 Task: Look for space in Bimbo, Central African Republic from 6th June, 2023 to 8th June, 2023 for 2 adults in price range Rs.7000 to Rs.12000. Place can be private room with 1  bedroom having 2 beds and 1 bathroom. Property type can be house, flat, guest house. Amenities needed are: wifi. Booking option can be shelf check-in. Required host language is English.
Action: Mouse moved to (423, 80)
Screenshot: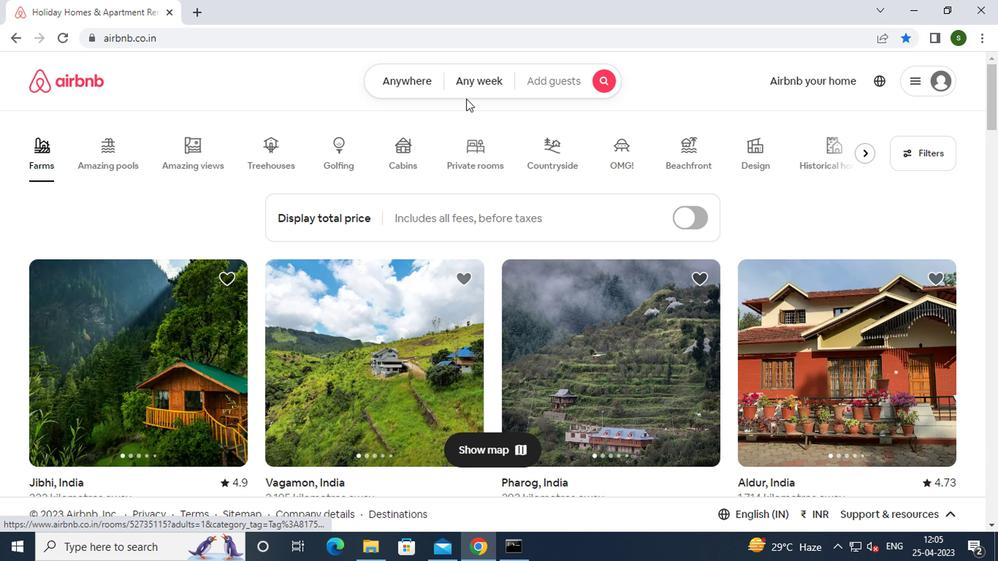 
Action: Mouse pressed left at (423, 80)
Screenshot: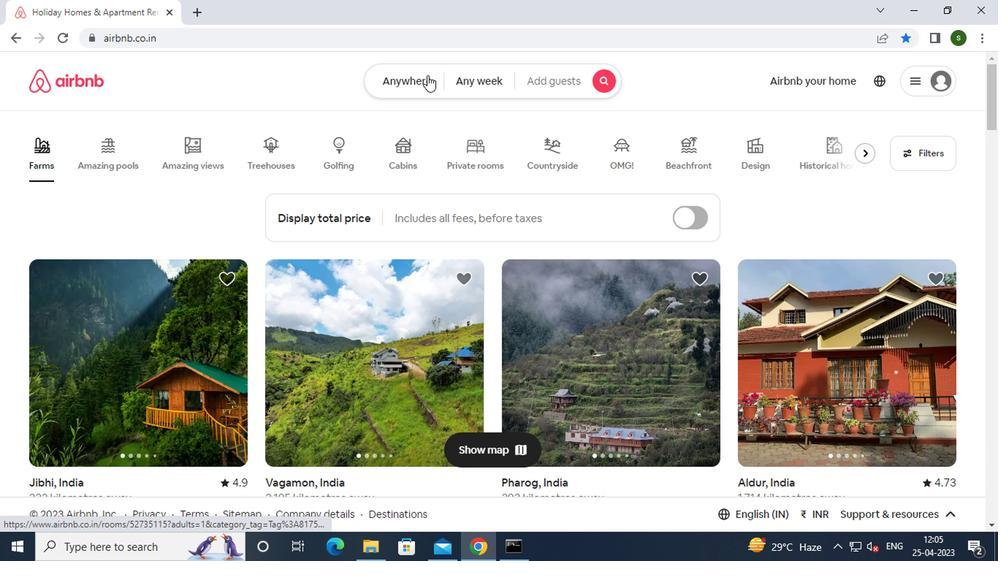 
Action: Mouse moved to (258, 137)
Screenshot: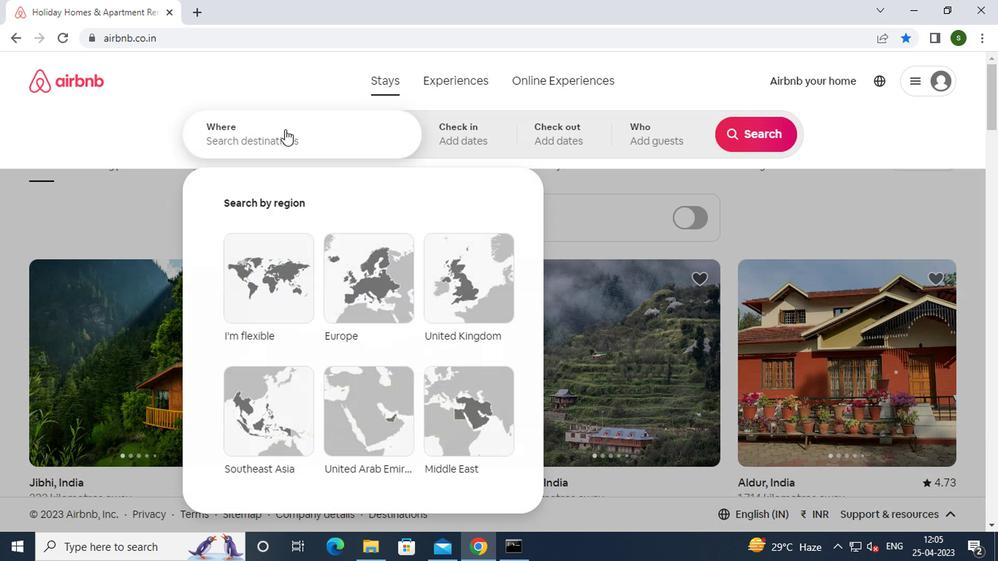 
Action: Mouse pressed left at (258, 137)
Screenshot: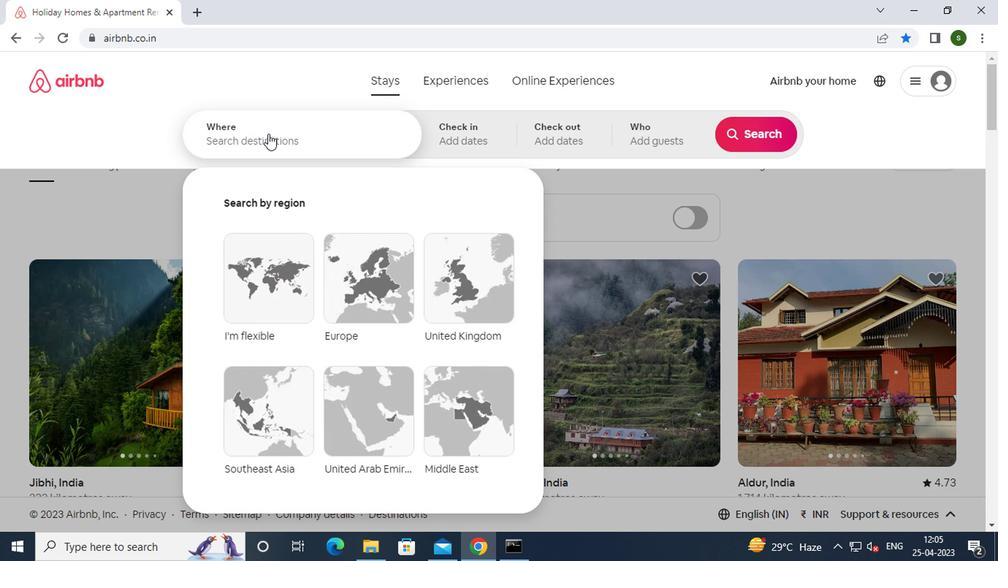 
Action: Mouse moved to (257, 137)
Screenshot: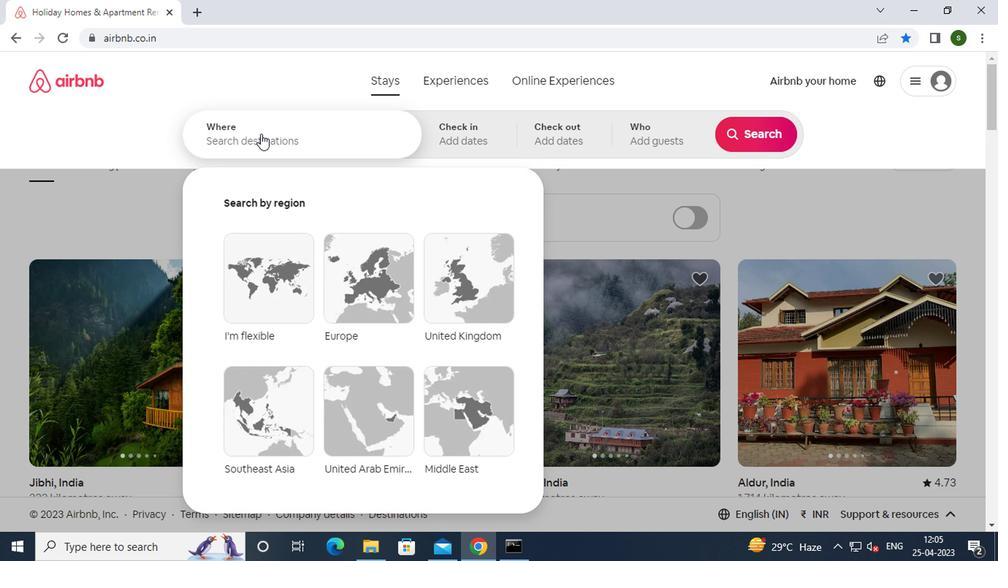 
Action: Key pressed b<Key.caps_lock>imbo,<Key.space><Key.caps_lock>c<Key.caps_lock>entral<Key.space><Key.caps_lock>a<Key.caps_lock>frican<Key.space><Key.caps_lock>
Screenshot: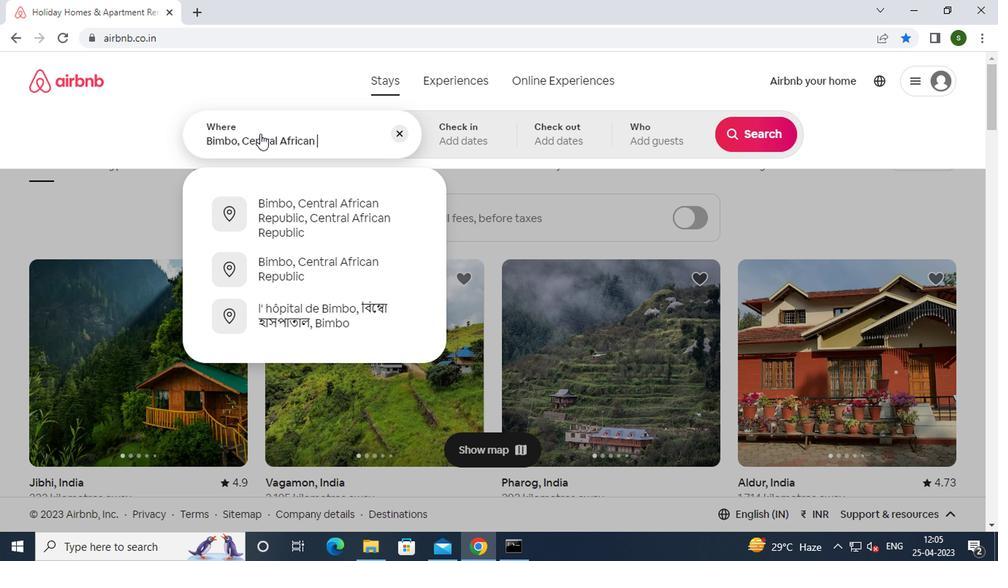 
Action: Mouse moved to (377, 266)
Screenshot: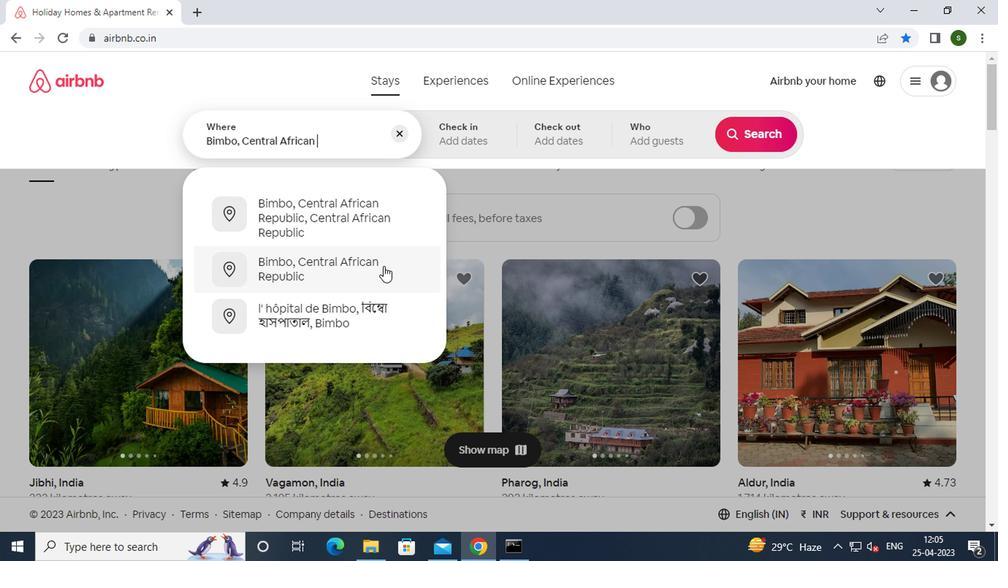 
Action: Mouse pressed left at (377, 266)
Screenshot: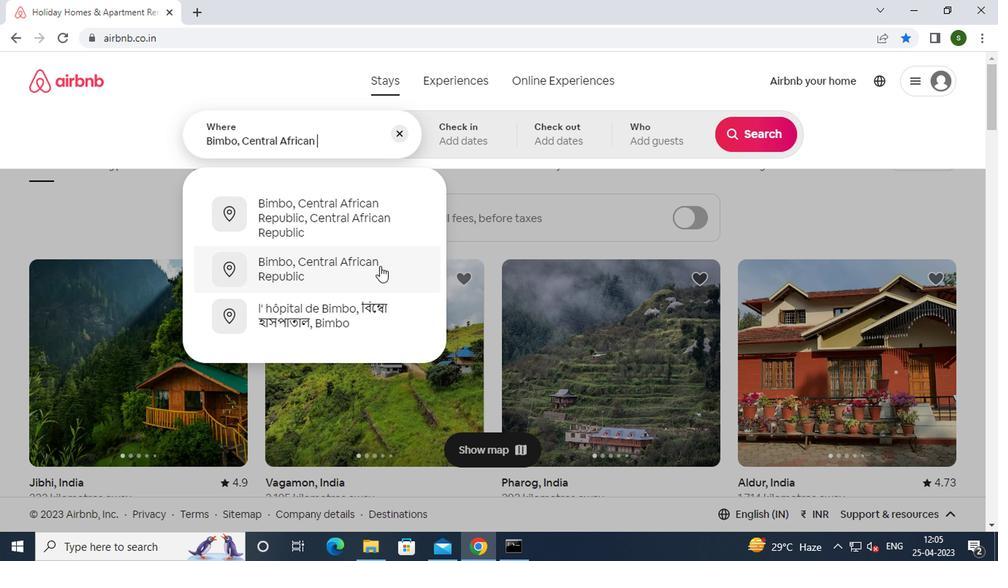 
Action: Mouse moved to (742, 254)
Screenshot: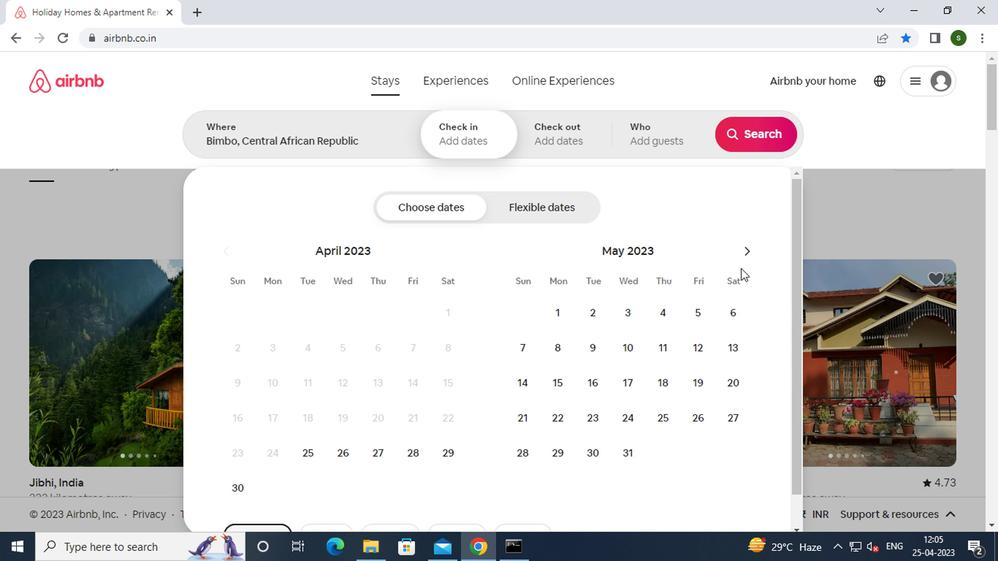 
Action: Mouse pressed left at (742, 254)
Screenshot: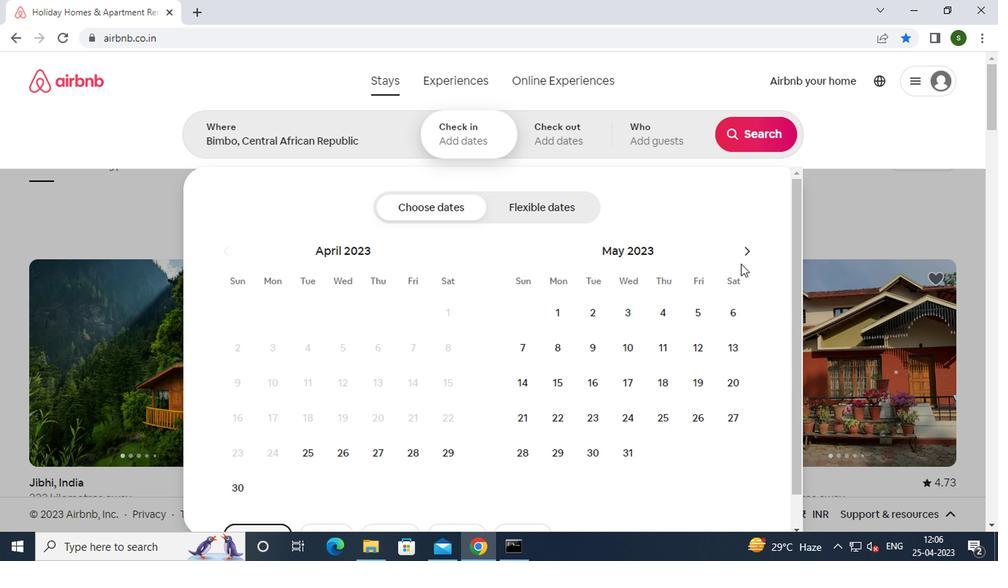 
Action: Mouse moved to (588, 349)
Screenshot: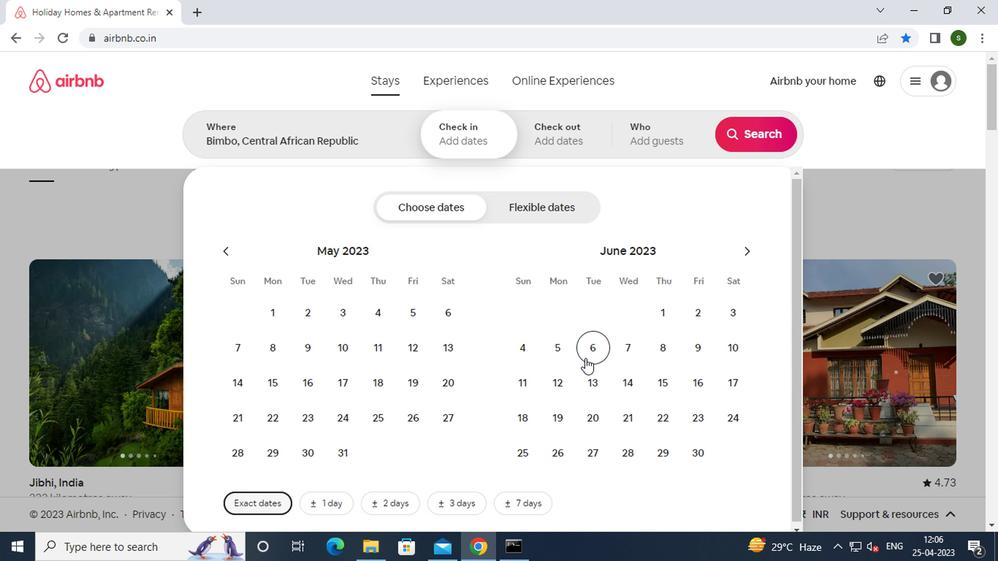 
Action: Mouse pressed left at (588, 349)
Screenshot: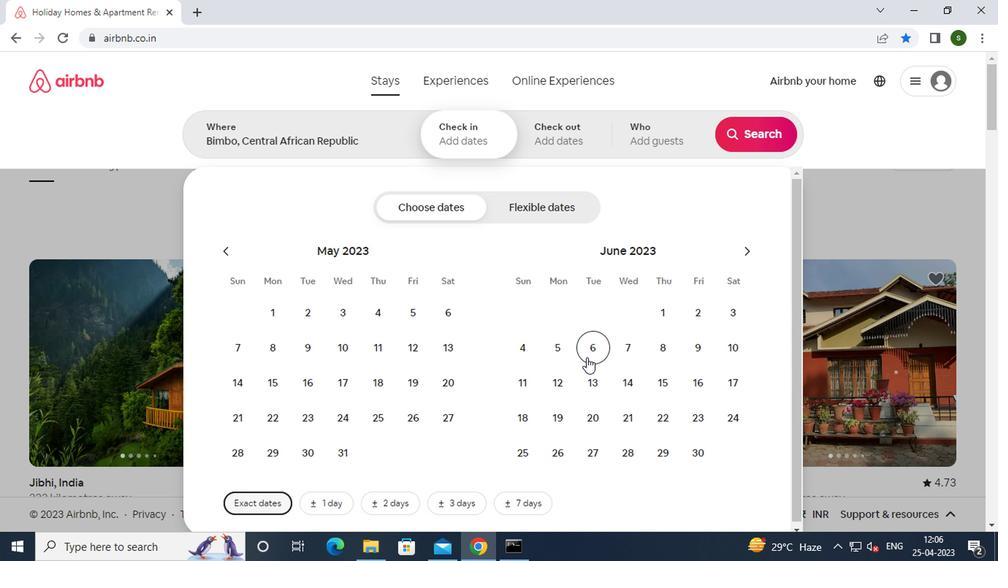 
Action: Mouse moved to (668, 340)
Screenshot: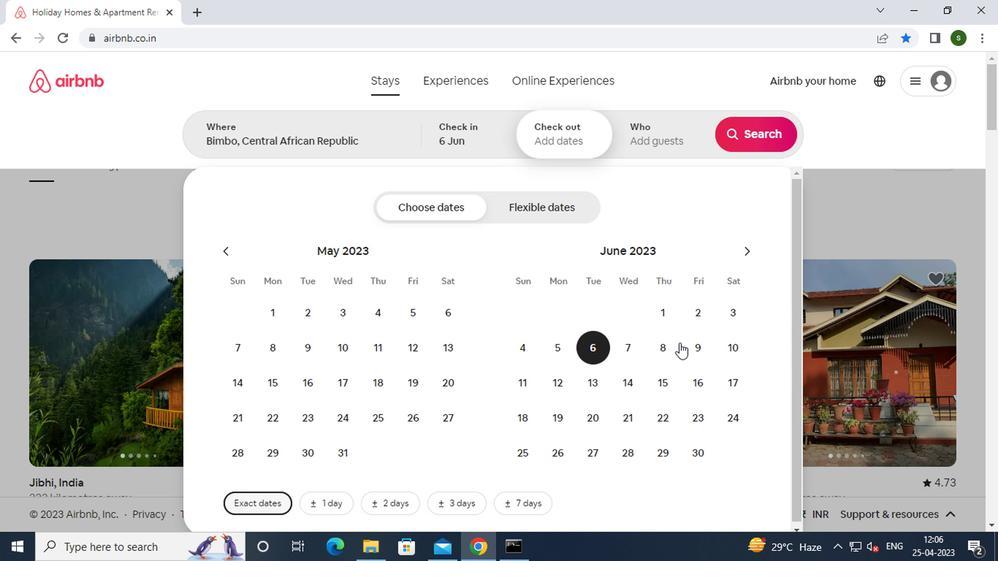 
Action: Mouse pressed left at (668, 340)
Screenshot: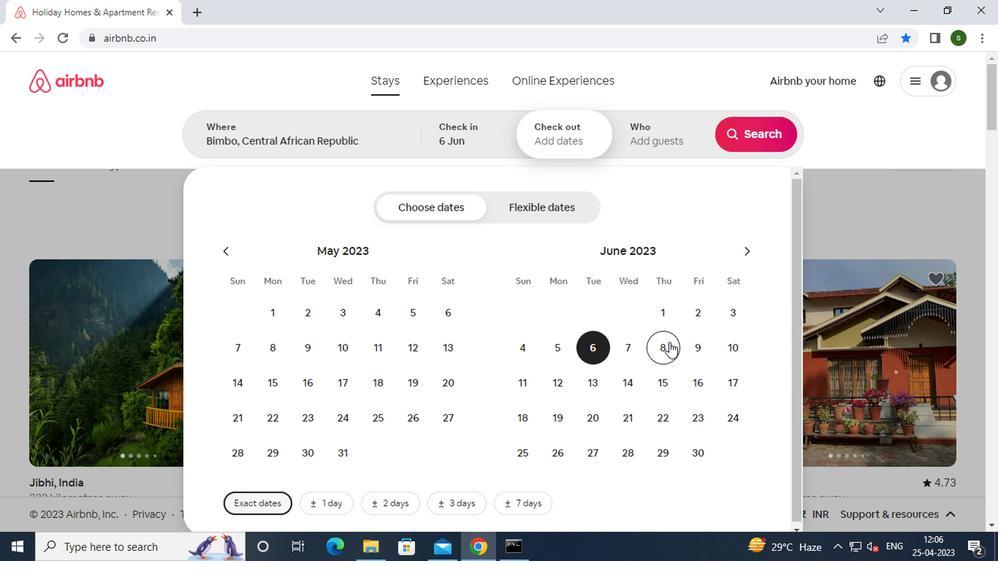 
Action: Mouse moved to (665, 145)
Screenshot: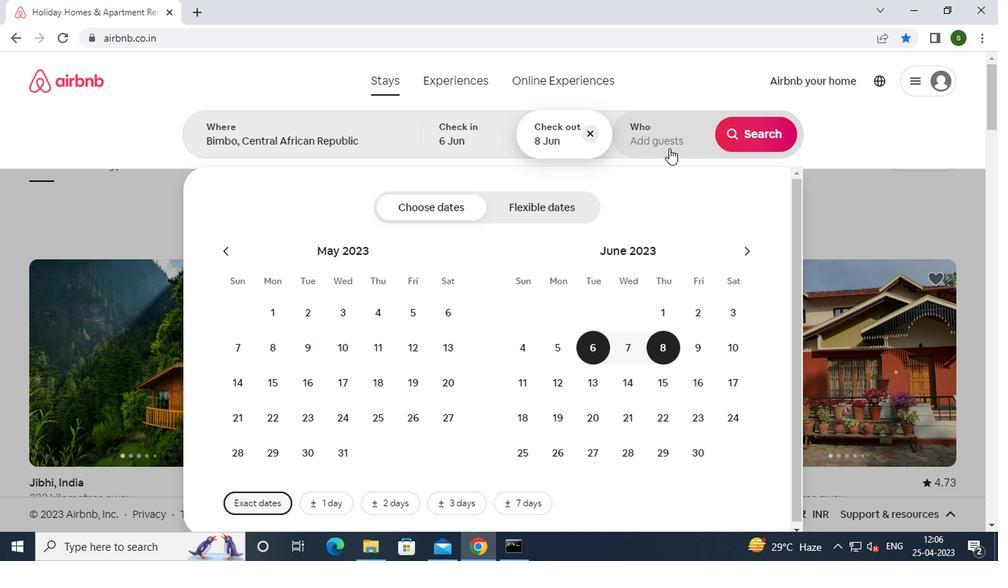 
Action: Mouse pressed left at (665, 145)
Screenshot: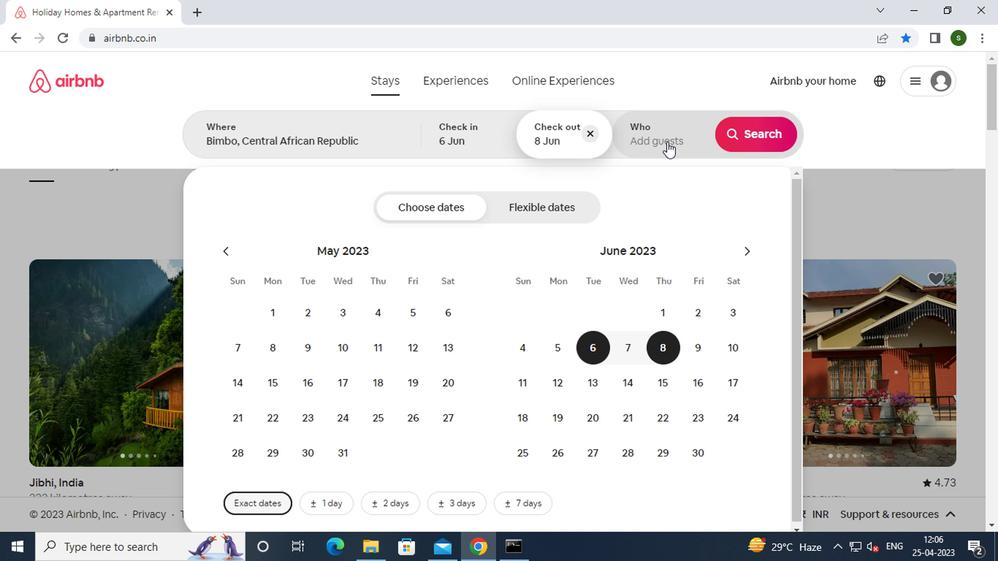 
Action: Mouse moved to (754, 206)
Screenshot: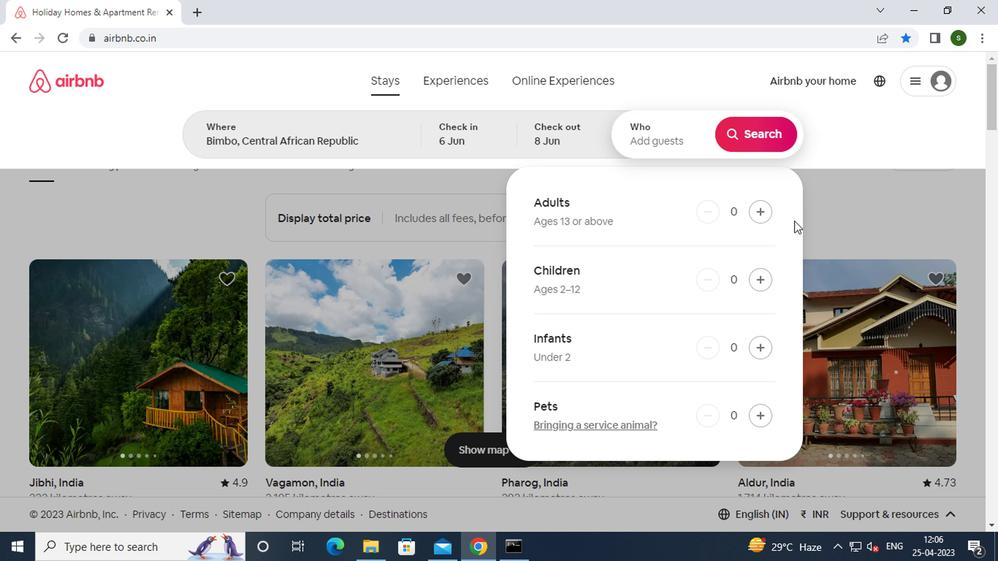 
Action: Mouse pressed left at (754, 206)
Screenshot: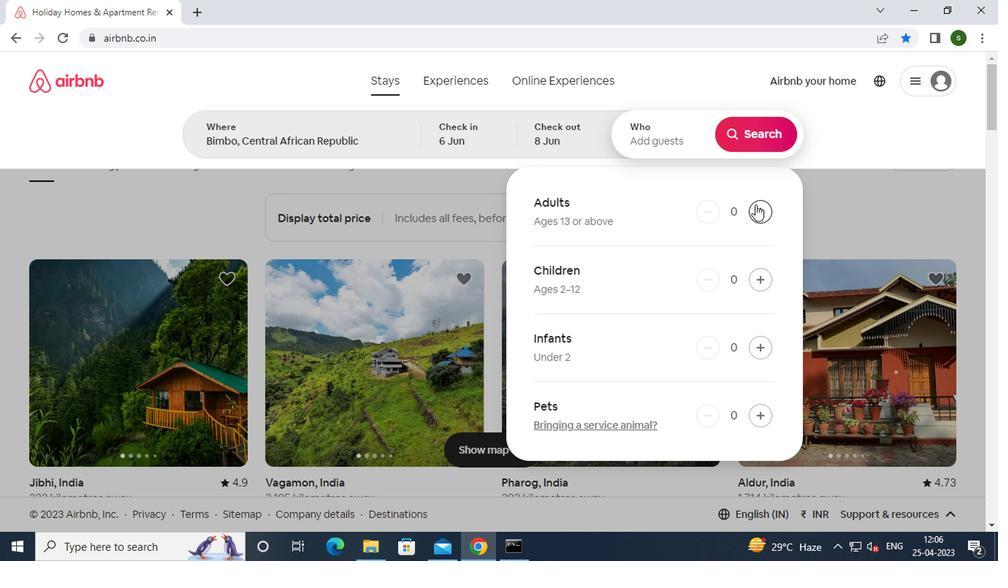 
Action: Mouse pressed left at (754, 206)
Screenshot: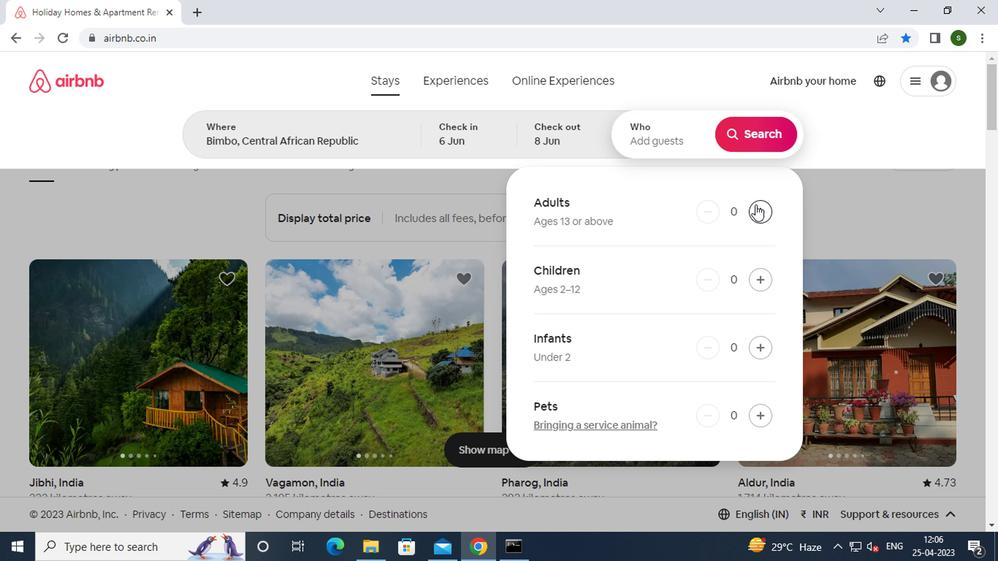 
Action: Mouse moved to (754, 145)
Screenshot: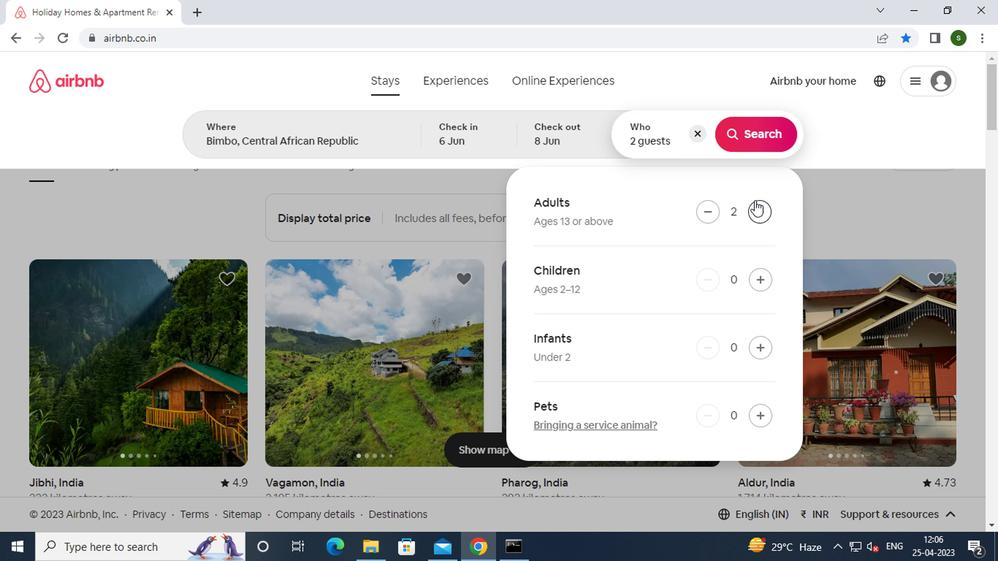
Action: Mouse pressed left at (754, 145)
Screenshot: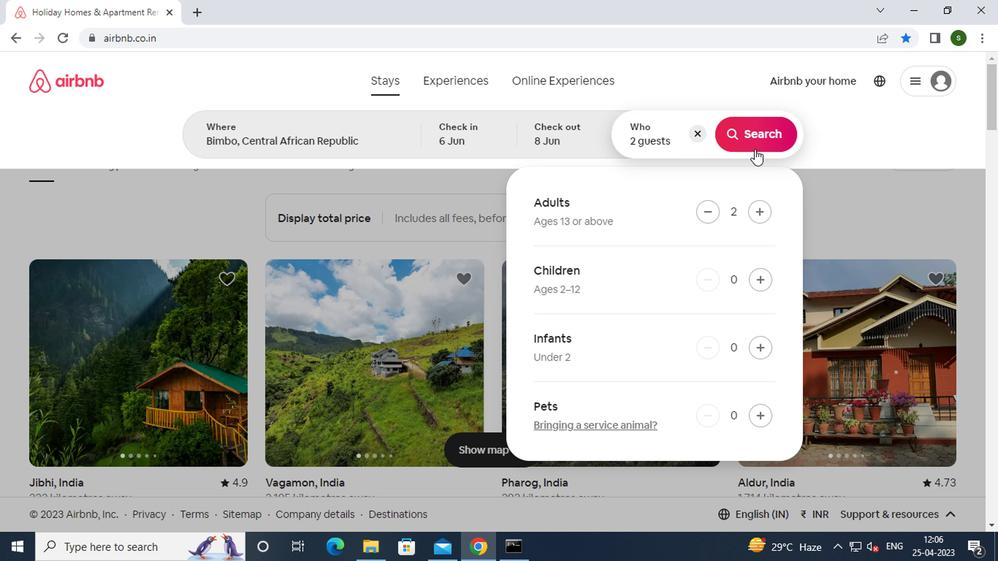 
Action: Mouse moved to (900, 143)
Screenshot: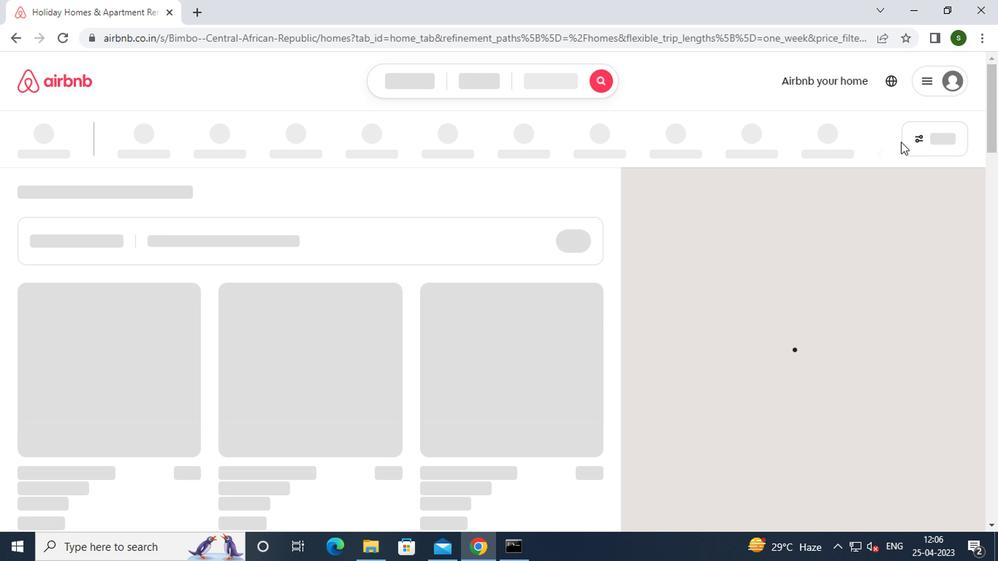 
Action: Mouse pressed left at (900, 143)
Screenshot: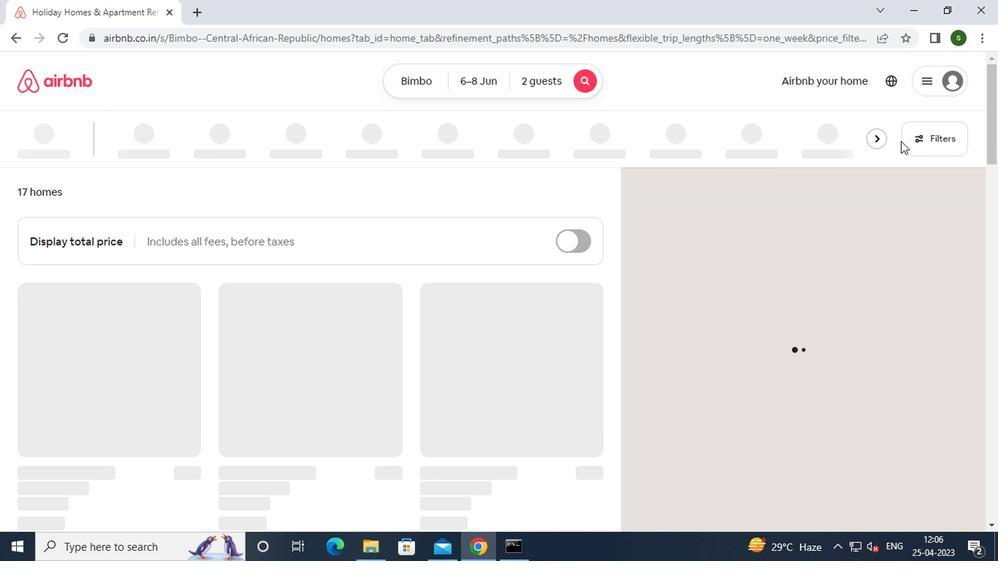 
Action: Mouse moved to (905, 143)
Screenshot: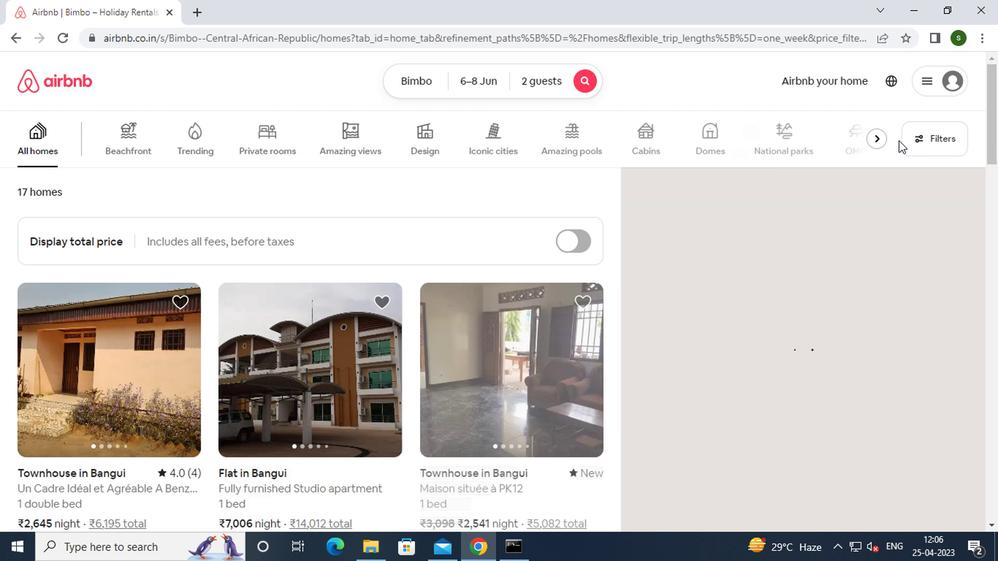 
Action: Mouse pressed left at (905, 143)
Screenshot: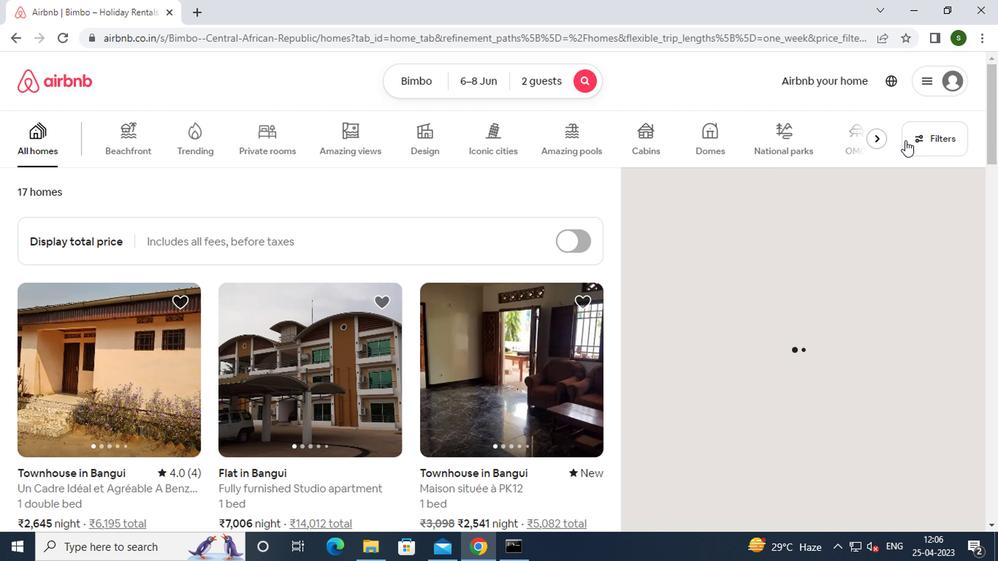 
Action: Mouse moved to (316, 317)
Screenshot: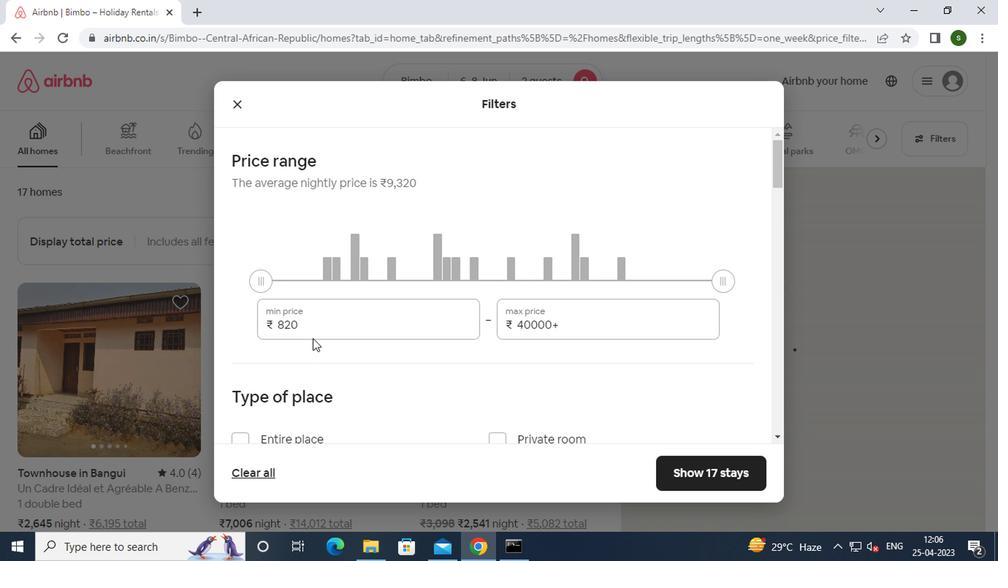 
Action: Mouse pressed left at (316, 317)
Screenshot: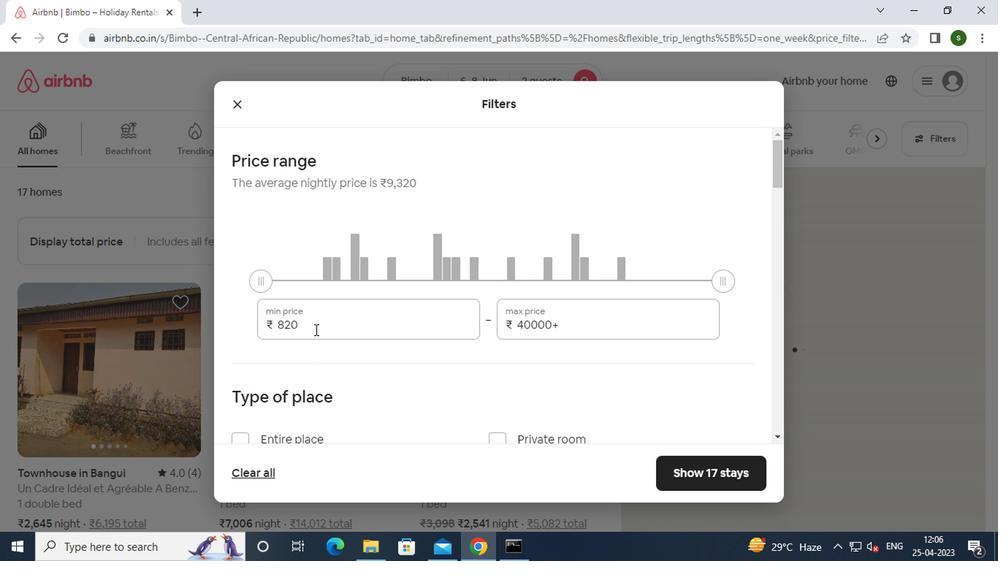 
Action: Key pressed <Key.backspace><Key.backspace><Key.backspace><Key.backspace><Key.backspace>7000
Screenshot: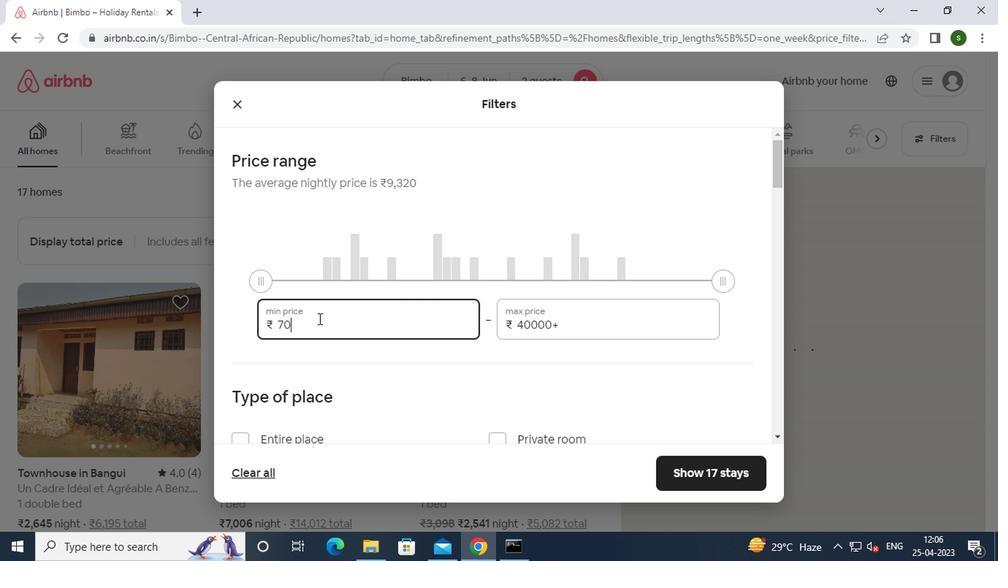 
Action: Mouse moved to (566, 320)
Screenshot: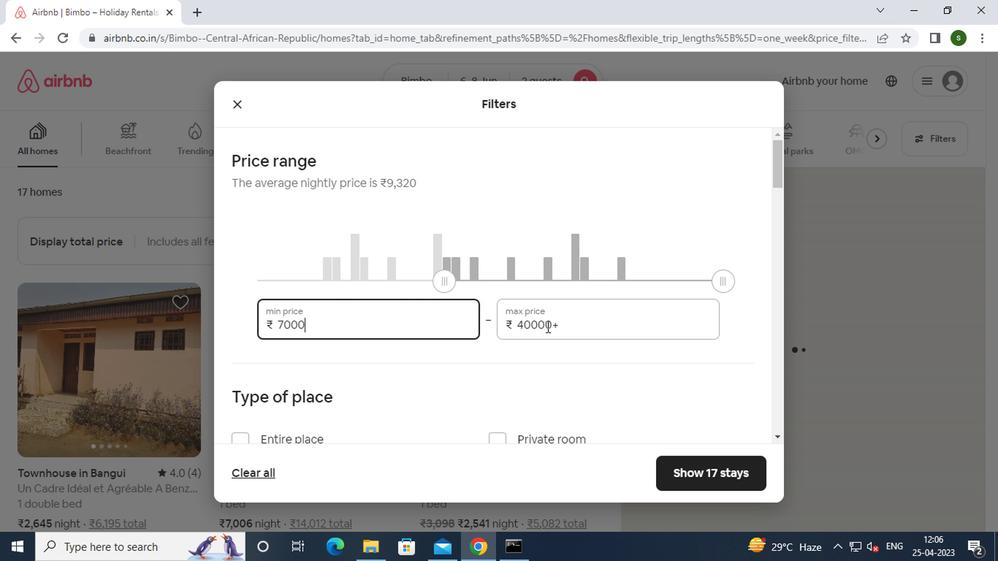 
Action: Mouse pressed left at (566, 320)
Screenshot: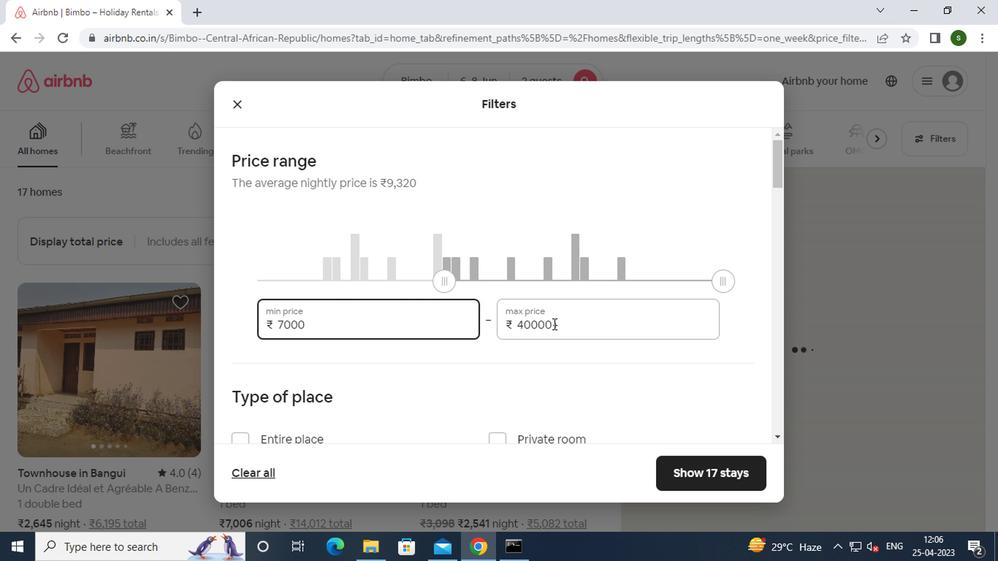 
Action: Mouse moved to (566, 320)
Screenshot: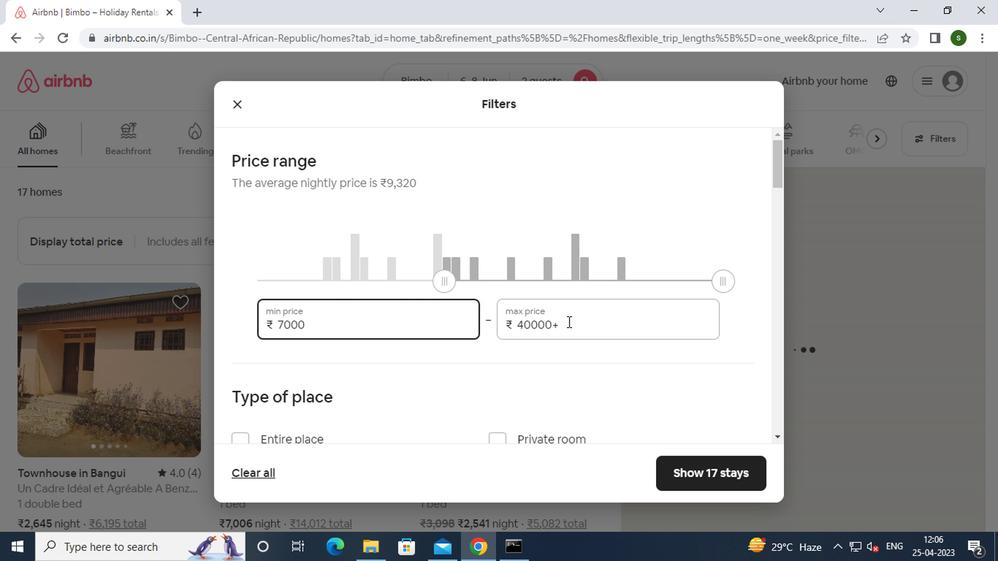 
Action: Key pressed <Key.backspace><Key.backspace><Key.backspace><Key.backspace><Key.backspace><Key.backspace><Key.backspace><Key.backspace><Key.backspace>12000
Screenshot: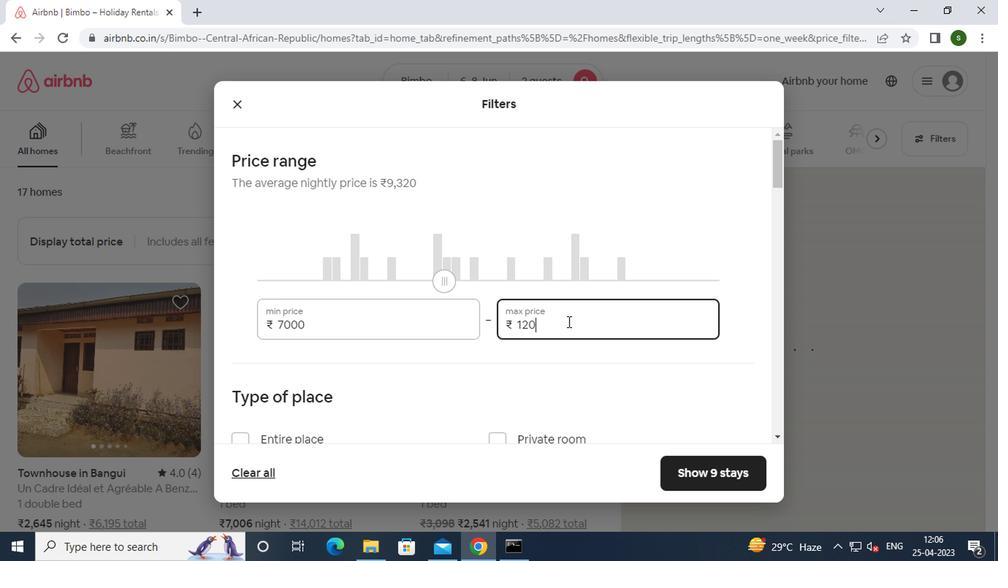 
Action: Mouse moved to (436, 328)
Screenshot: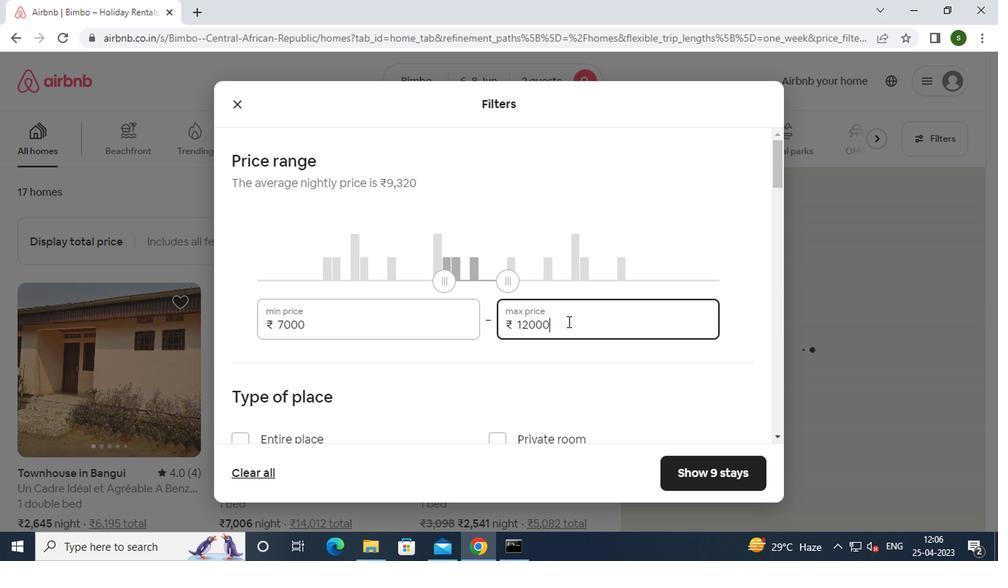 
Action: Mouse scrolled (436, 327) with delta (0, -1)
Screenshot: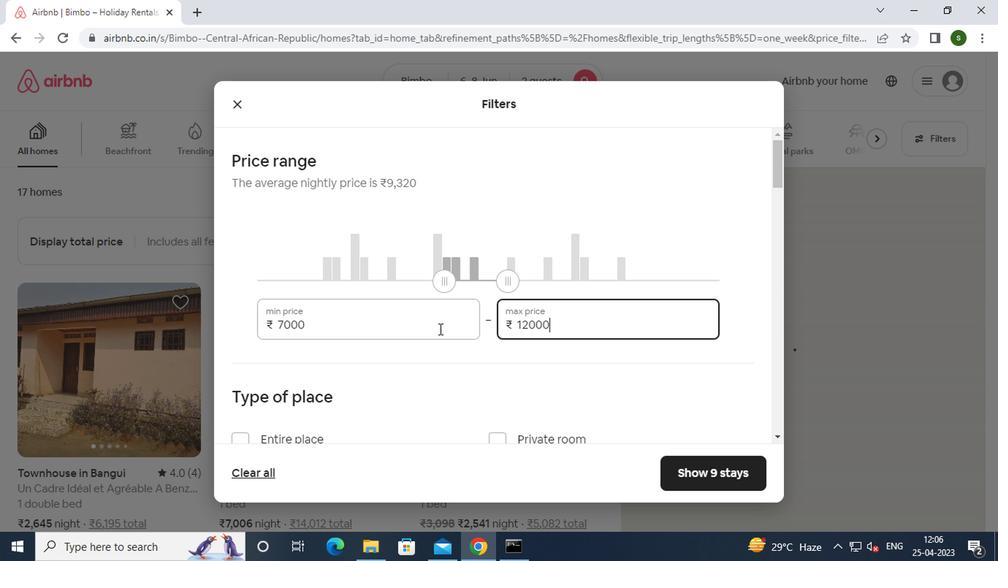 
Action: Mouse scrolled (436, 327) with delta (0, -1)
Screenshot: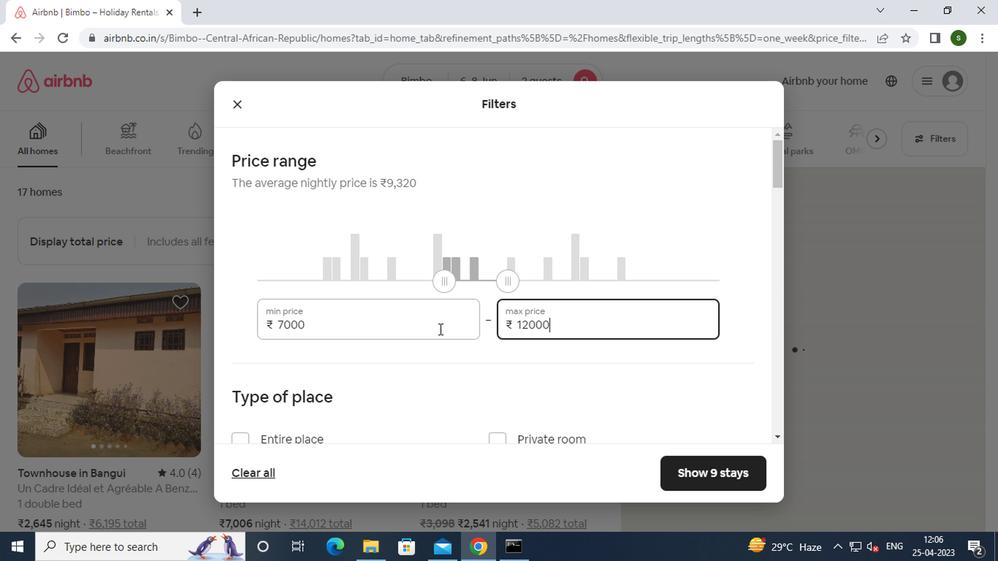 
Action: Mouse moved to (493, 294)
Screenshot: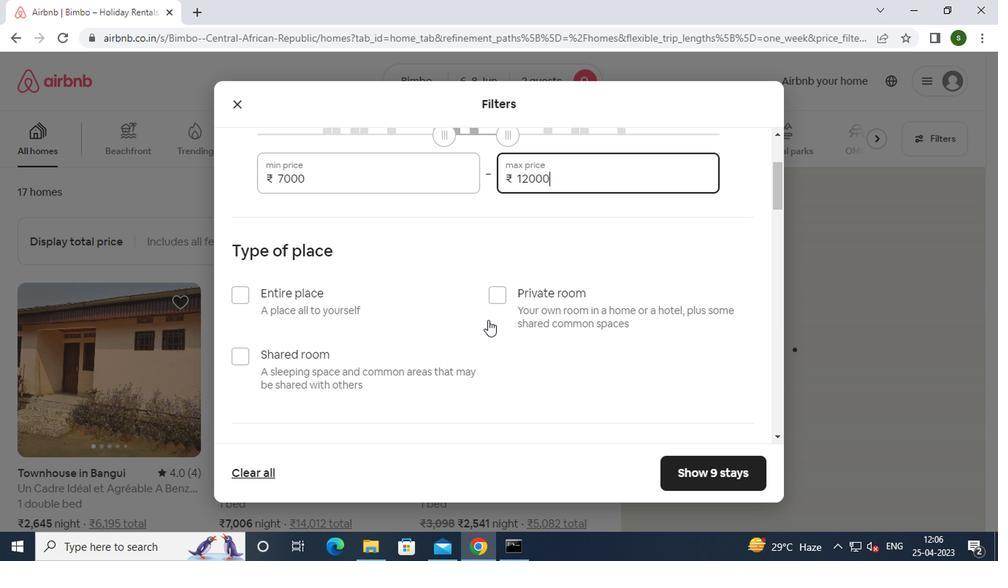 
Action: Mouse pressed left at (493, 294)
Screenshot: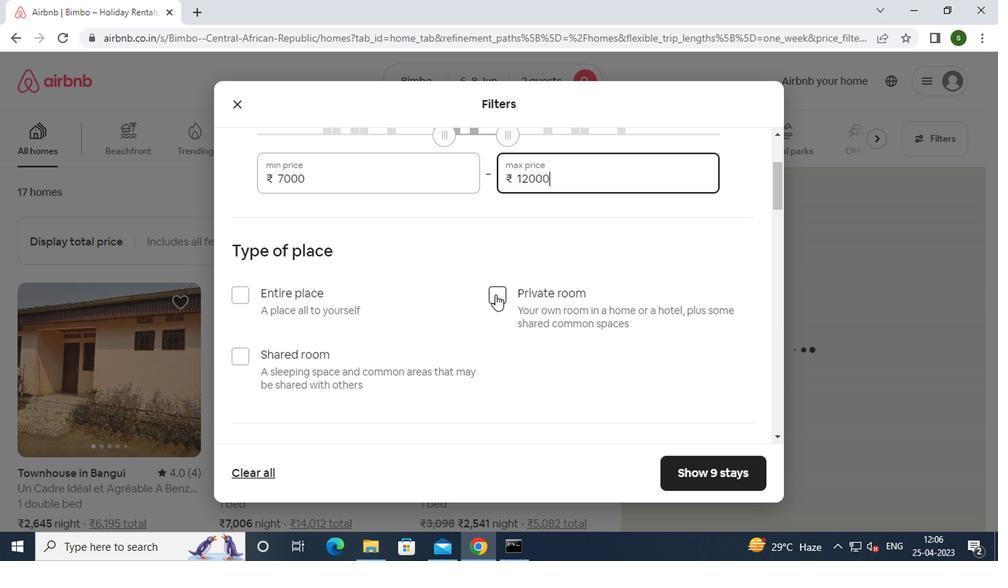 
Action: Mouse moved to (490, 293)
Screenshot: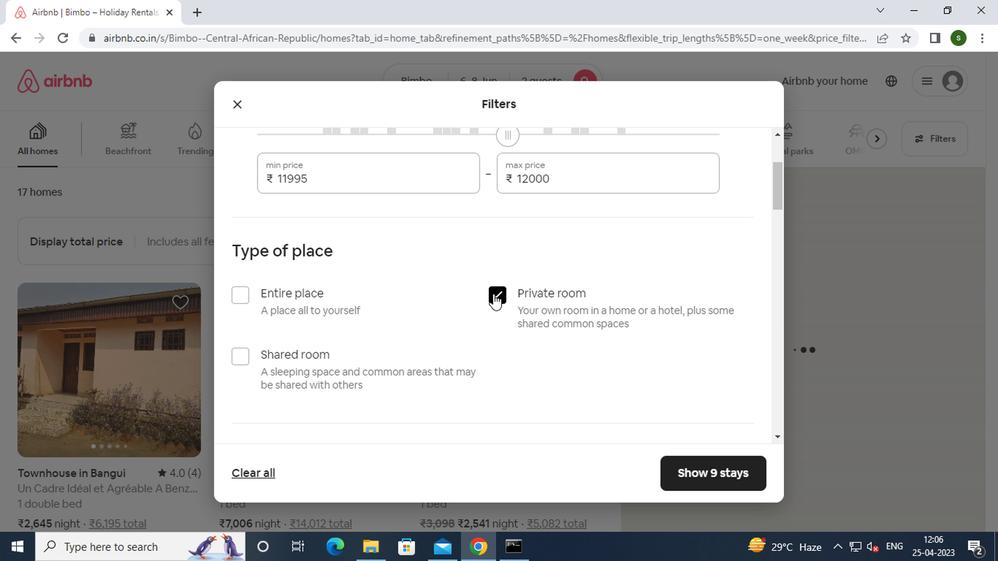 
Action: Mouse scrolled (490, 292) with delta (0, -1)
Screenshot: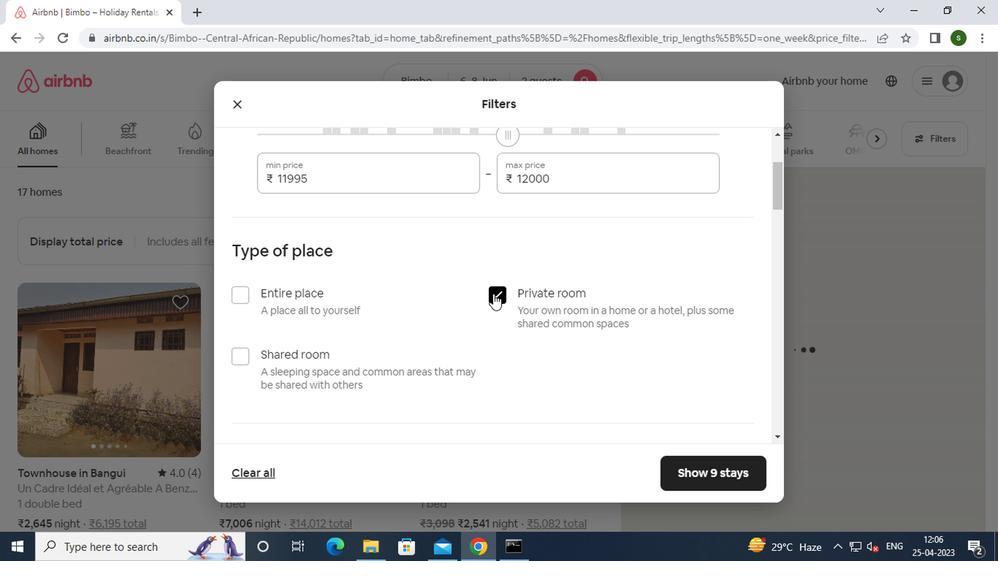 
Action: Mouse scrolled (490, 292) with delta (0, -1)
Screenshot: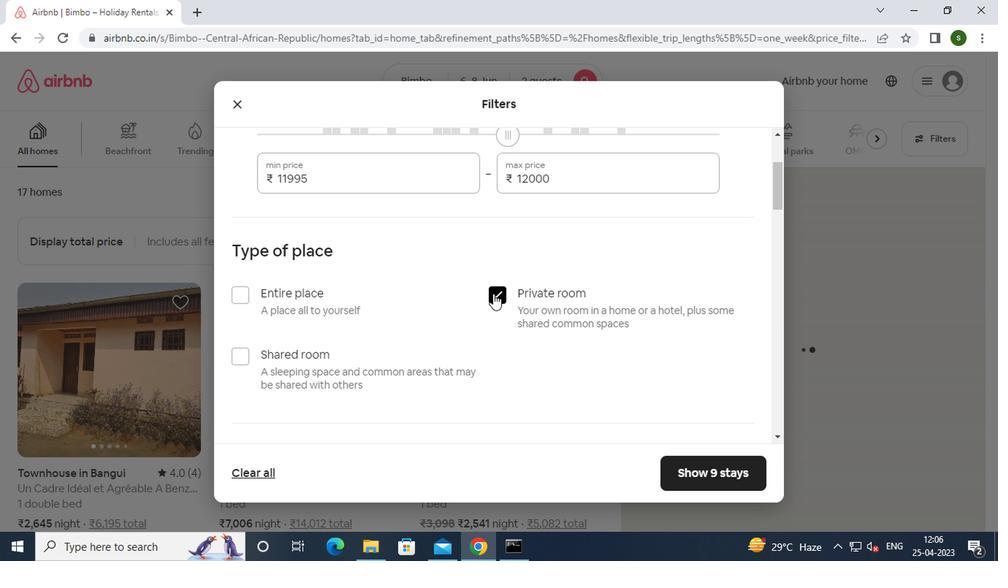 
Action: Mouse scrolled (490, 292) with delta (0, -1)
Screenshot: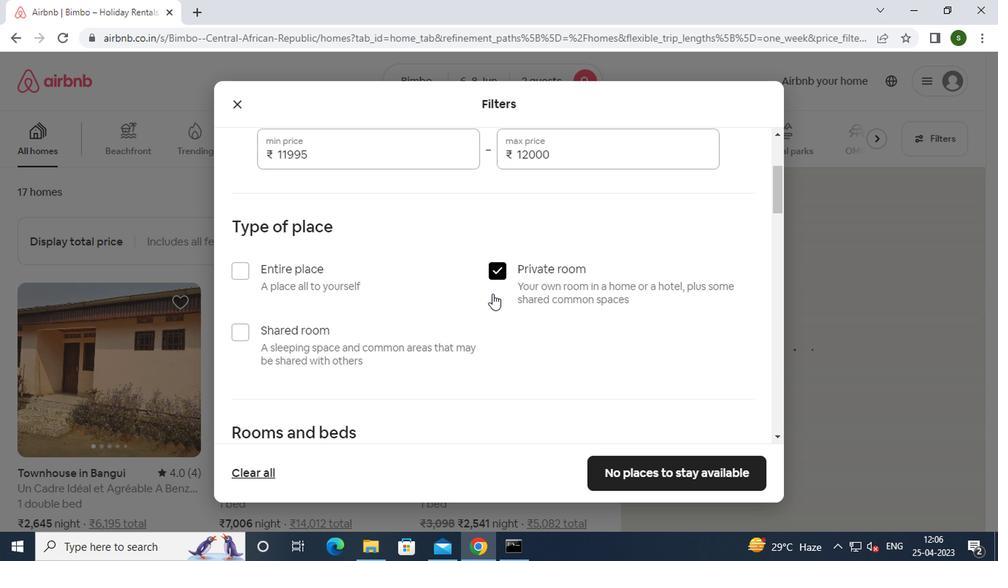 
Action: Mouse scrolled (490, 292) with delta (0, -1)
Screenshot: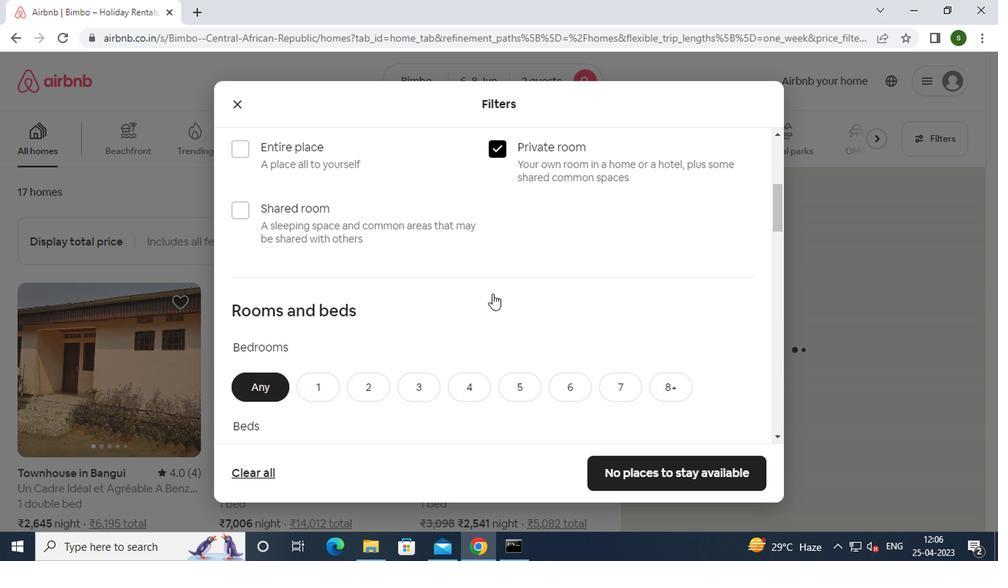 
Action: Mouse moved to (307, 245)
Screenshot: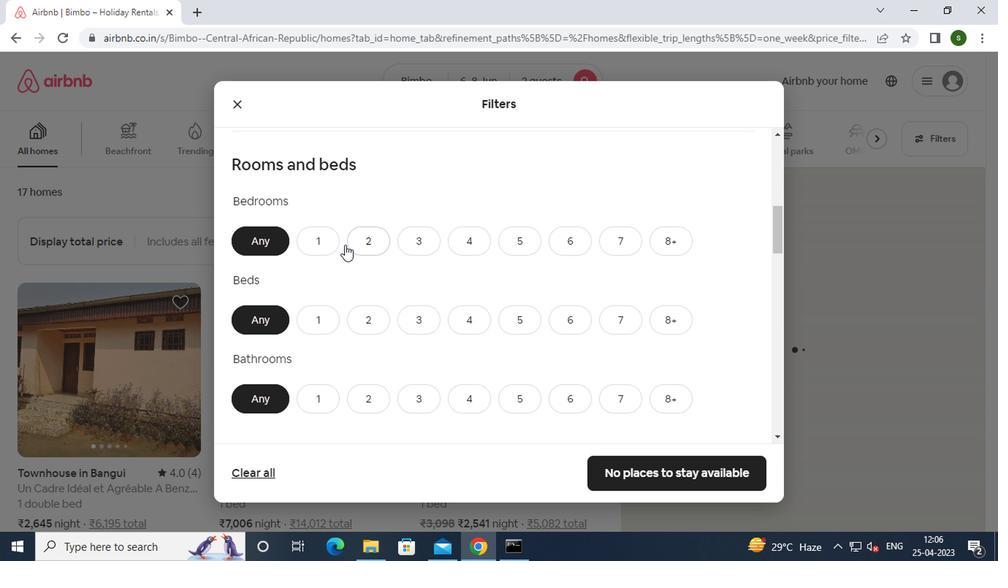 
Action: Mouse pressed left at (307, 245)
Screenshot: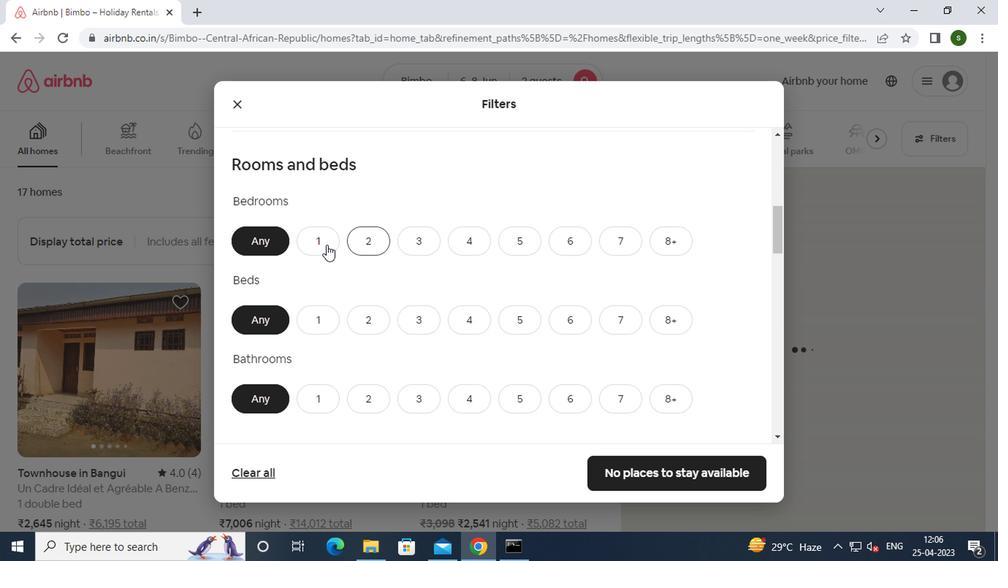 
Action: Mouse moved to (382, 319)
Screenshot: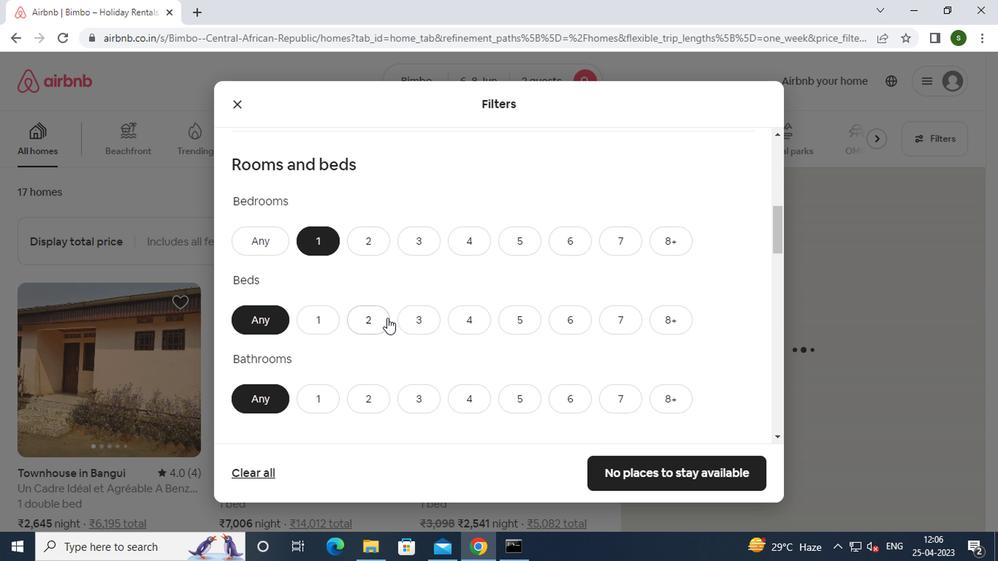 
Action: Mouse pressed left at (382, 319)
Screenshot: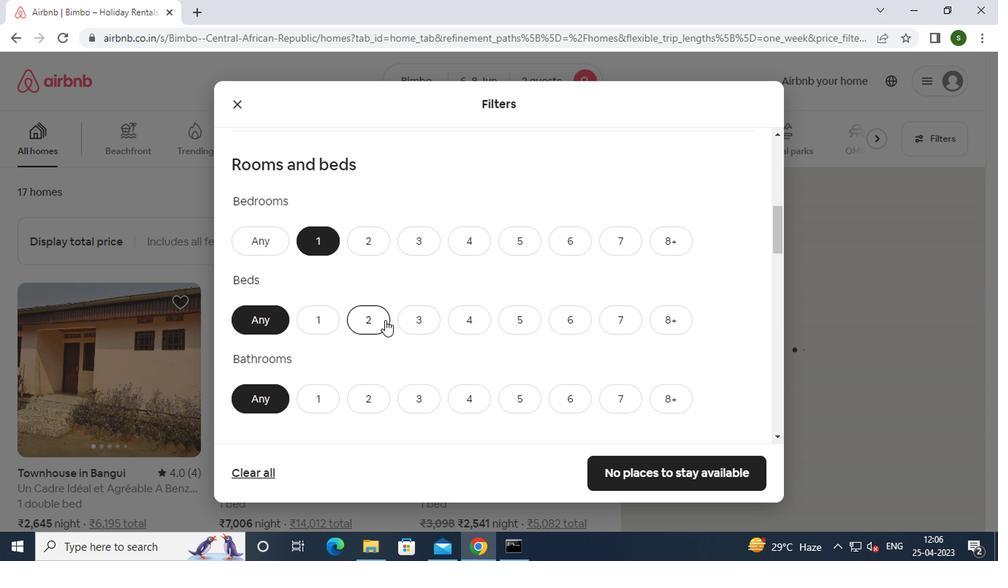 
Action: Mouse scrolled (382, 318) with delta (0, 0)
Screenshot: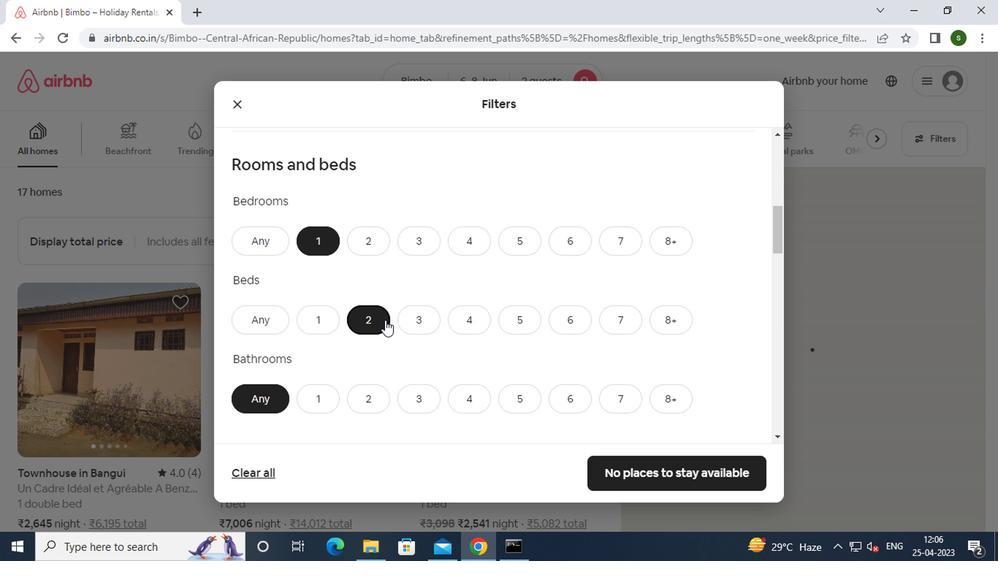 
Action: Mouse scrolled (382, 318) with delta (0, 0)
Screenshot: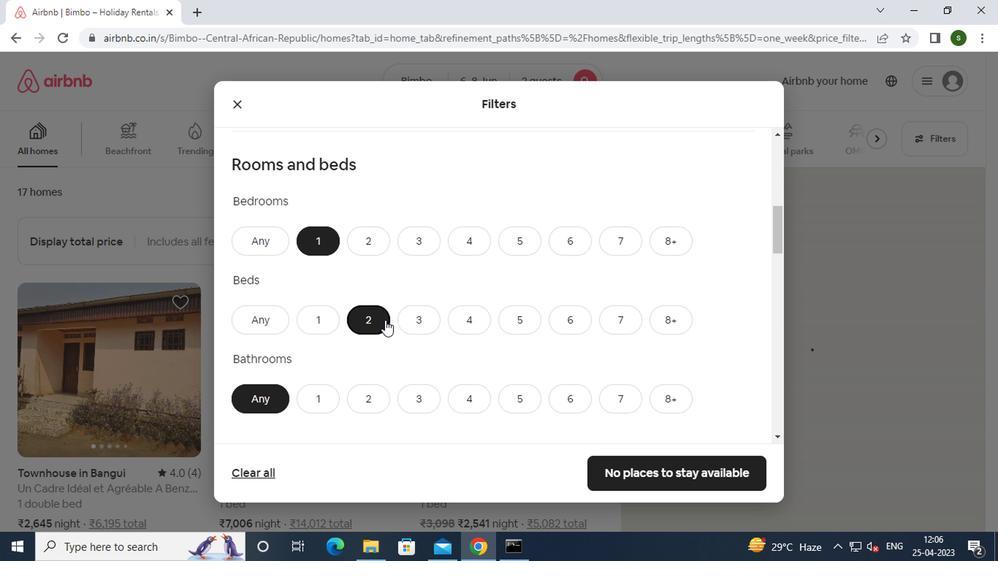 
Action: Mouse moved to (325, 260)
Screenshot: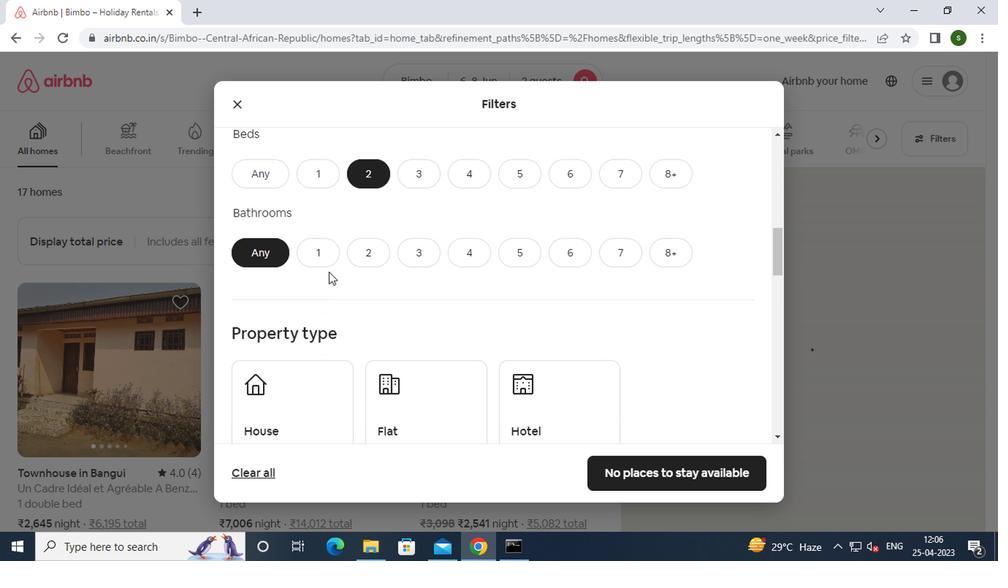 
Action: Mouse pressed left at (325, 260)
Screenshot: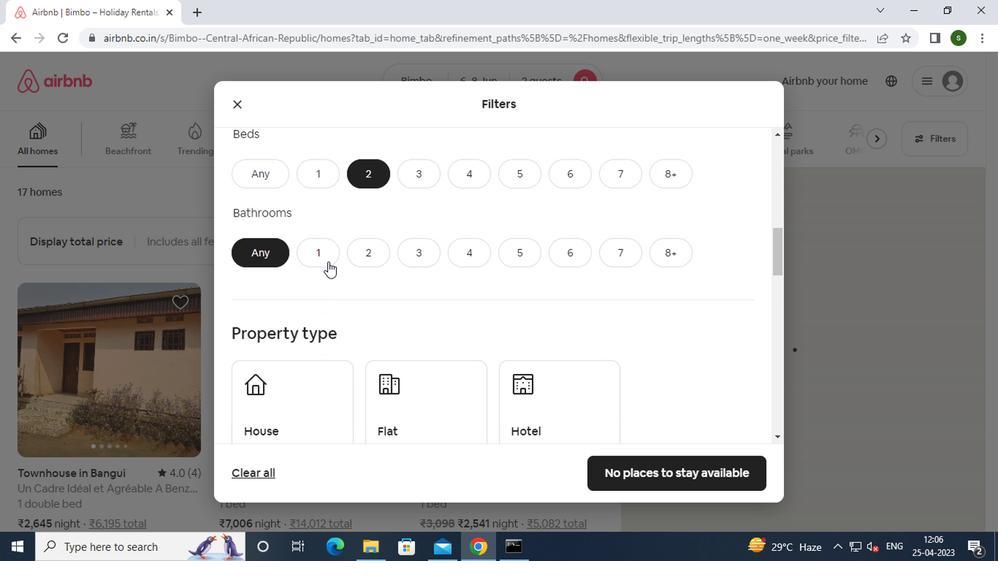 
Action: Mouse scrolled (325, 259) with delta (0, 0)
Screenshot: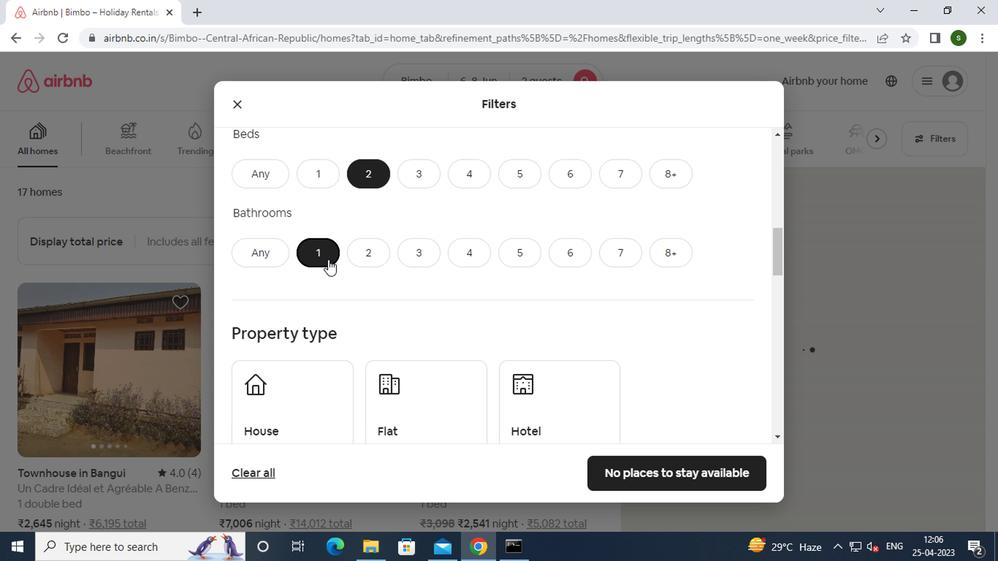 
Action: Mouse scrolled (325, 259) with delta (0, 0)
Screenshot: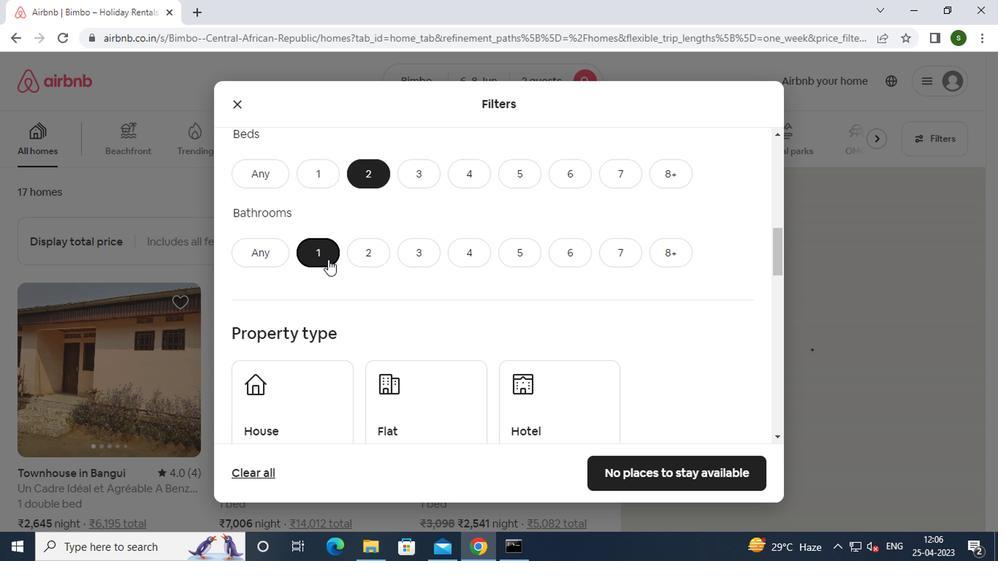 
Action: Mouse moved to (321, 260)
Screenshot: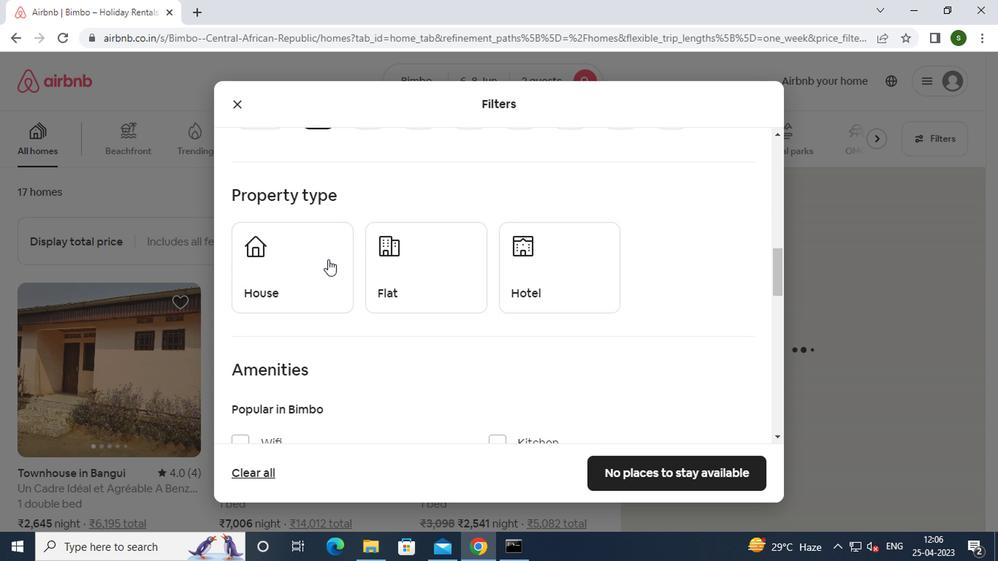 
Action: Mouse pressed left at (321, 260)
Screenshot: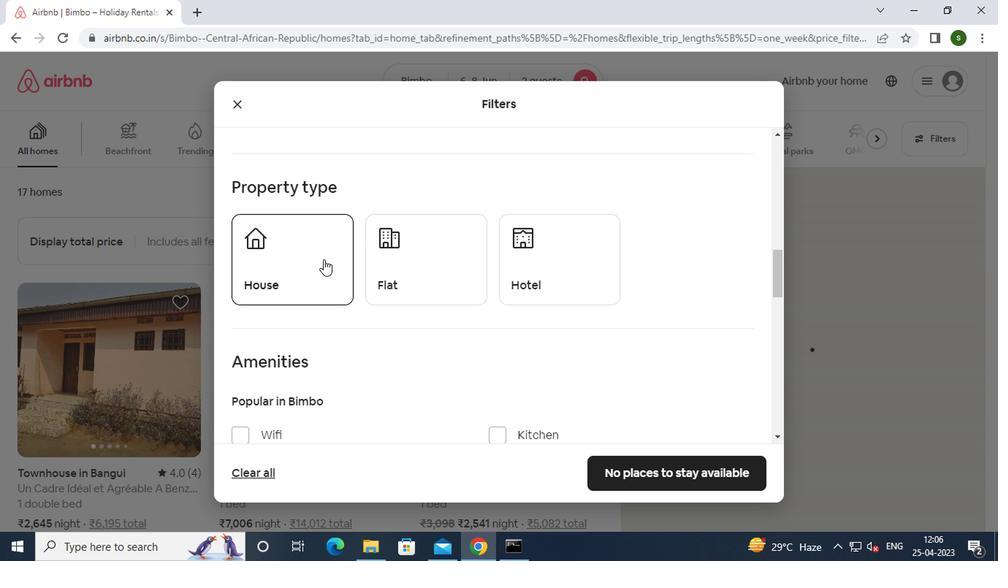 
Action: Mouse moved to (429, 261)
Screenshot: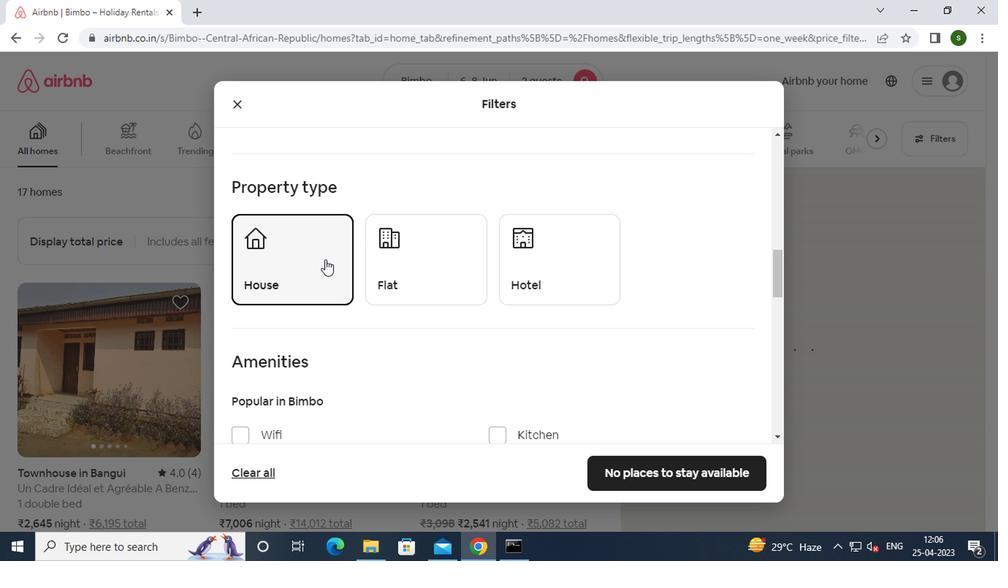 
Action: Mouse pressed left at (429, 261)
Screenshot: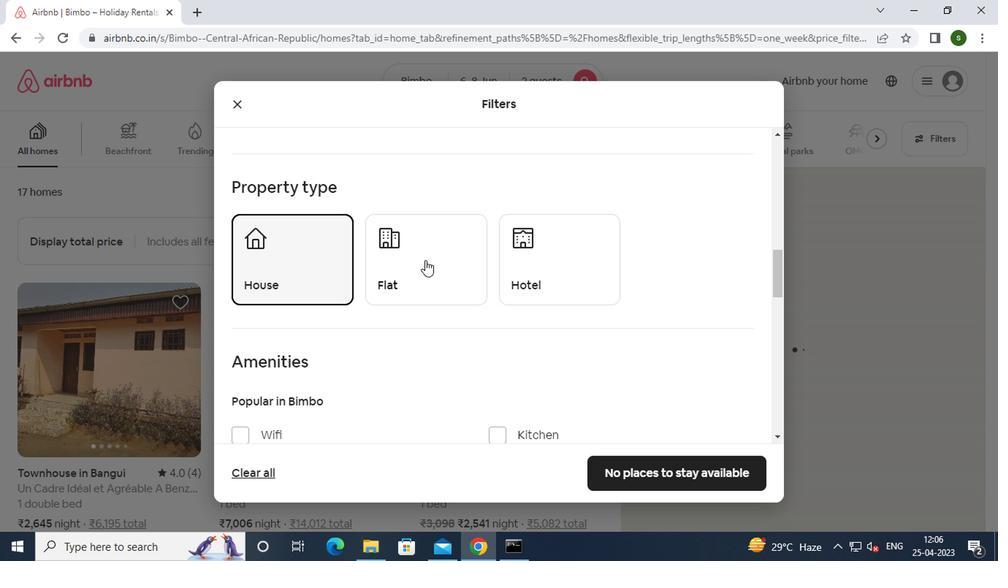 
Action: Mouse scrolled (429, 260) with delta (0, -1)
Screenshot: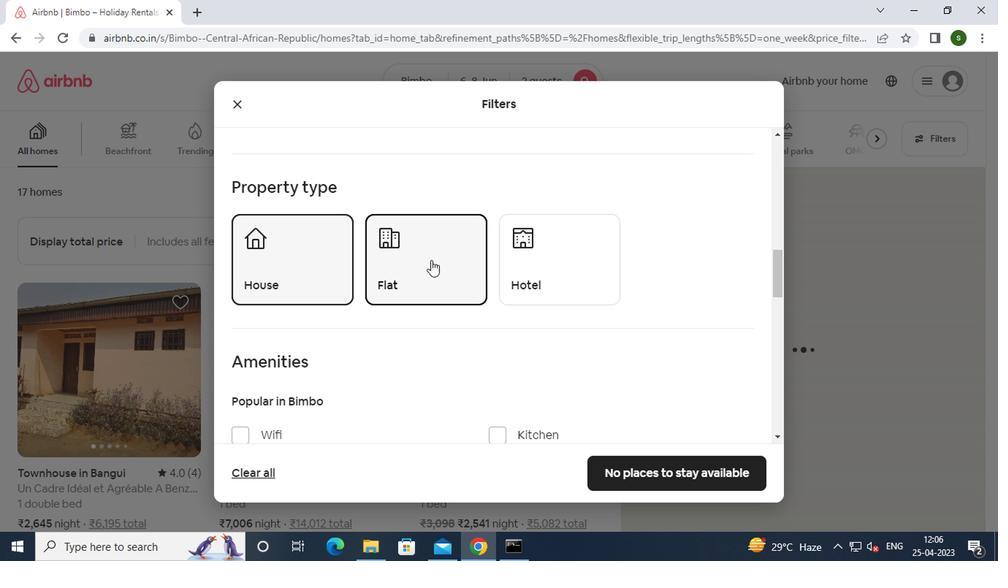 
Action: Mouse moved to (266, 359)
Screenshot: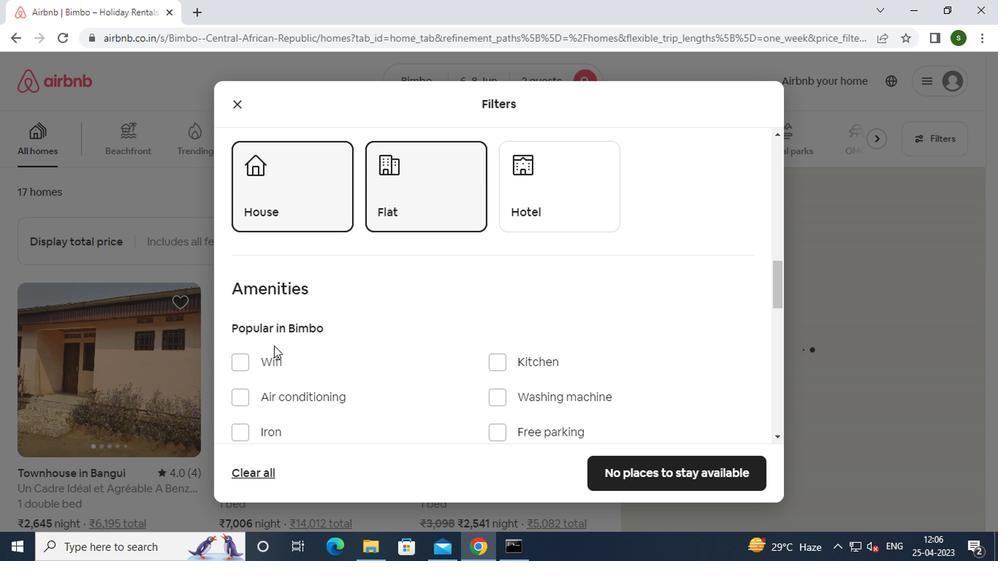 
Action: Mouse pressed left at (266, 359)
Screenshot: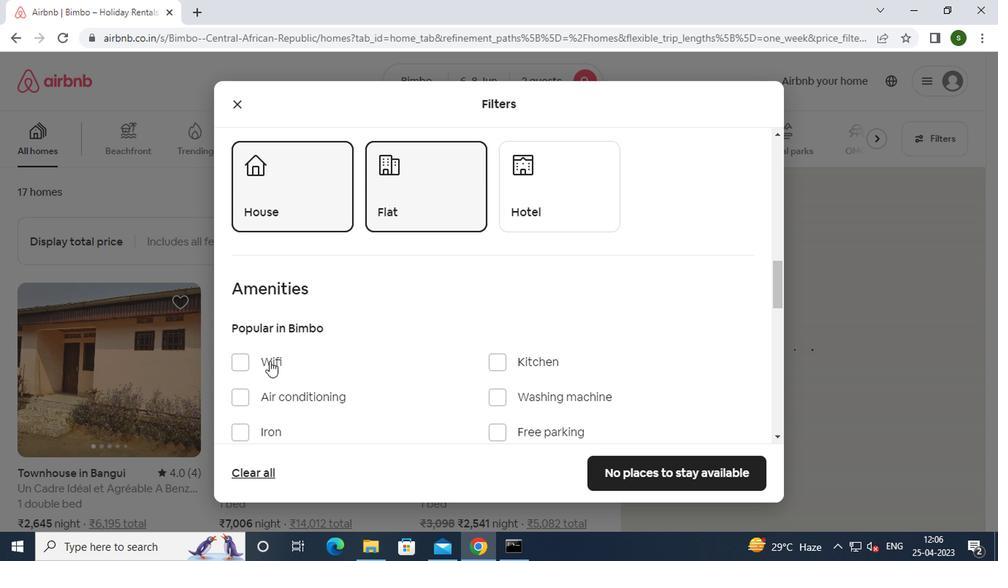 
Action: Mouse moved to (530, 331)
Screenshot: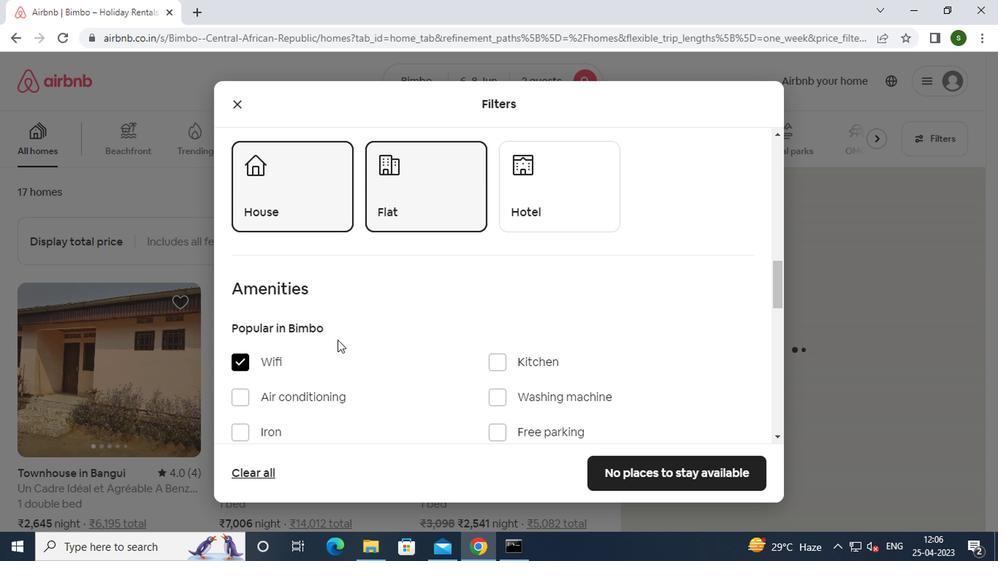
Action: Mouse scrolled (530, 330) with delta (0, 0)
Screenshot: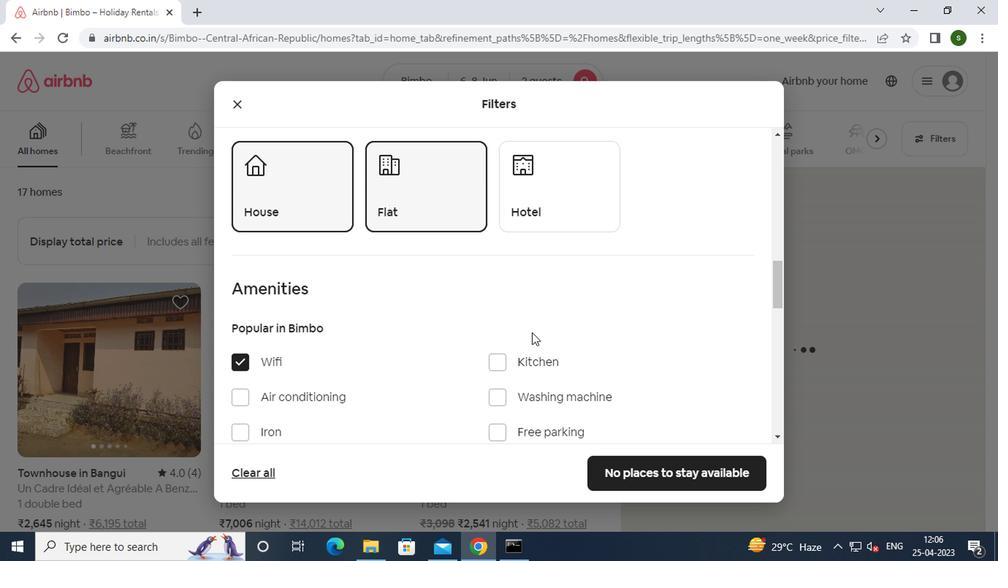 
Action: Mouse scrolled (530, 330) with delta (0, 0)
Screenshot: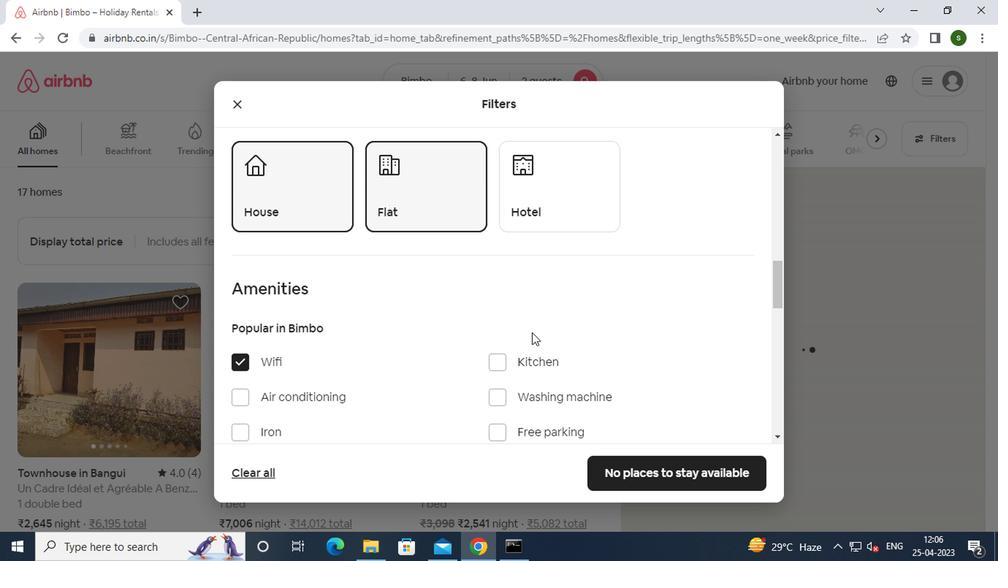 
Action: Mouse scrolled (530, 330) with delta (0, 0)
Screenshot: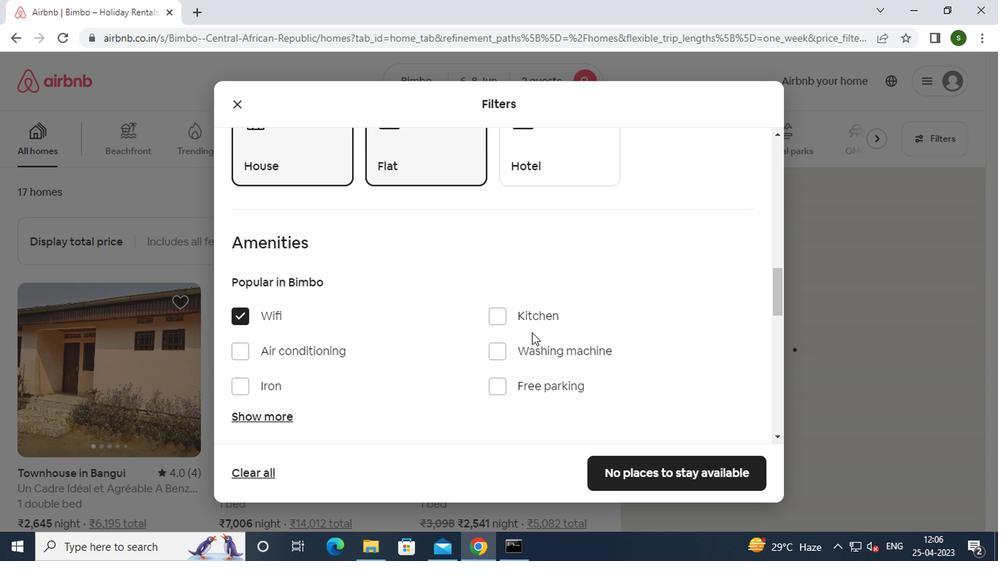 
Action: Mouse scrolled (530, 330) with delta (0, 0)
Screenshot: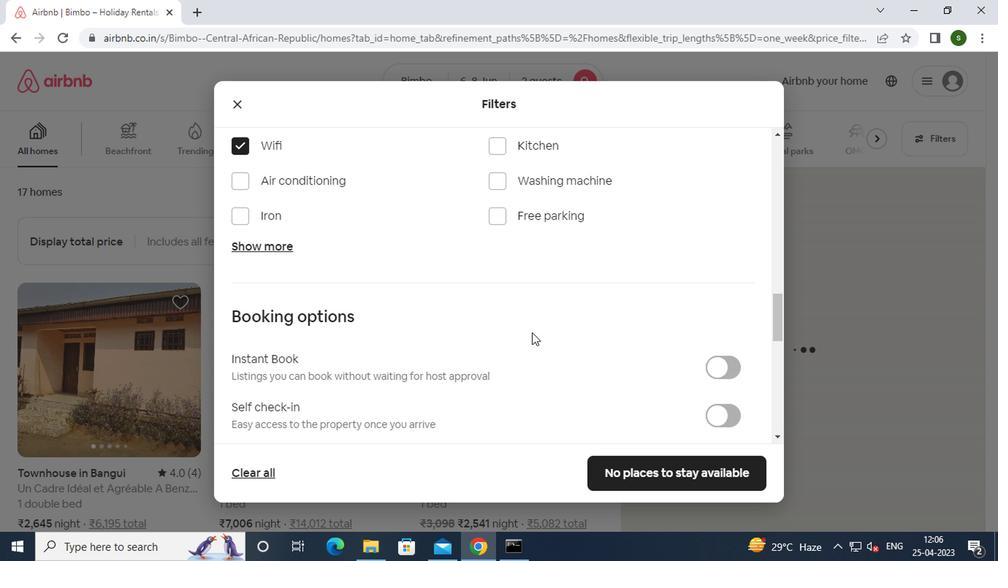 
Action: Mouse moved to (715, 334)
Screenshot: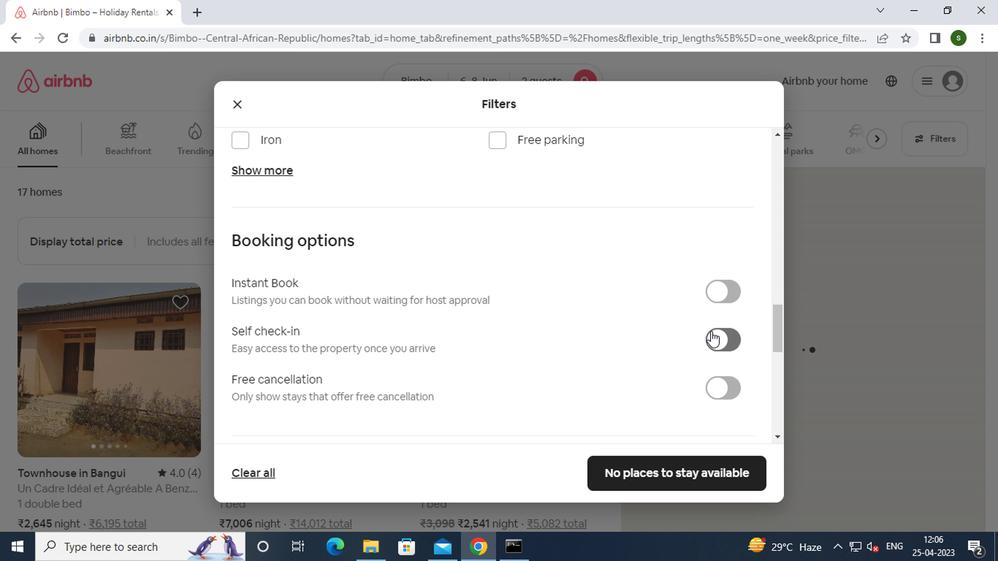 
Action: Mouse pressed left at (715, 334)
Screenshot: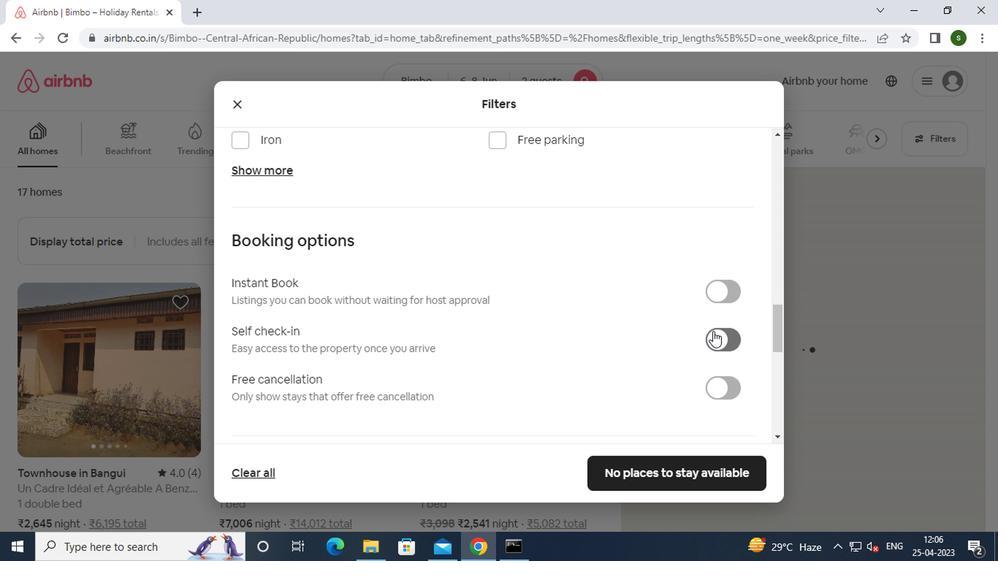 
Action: Mouse moved to (599, 317)
Screenshot: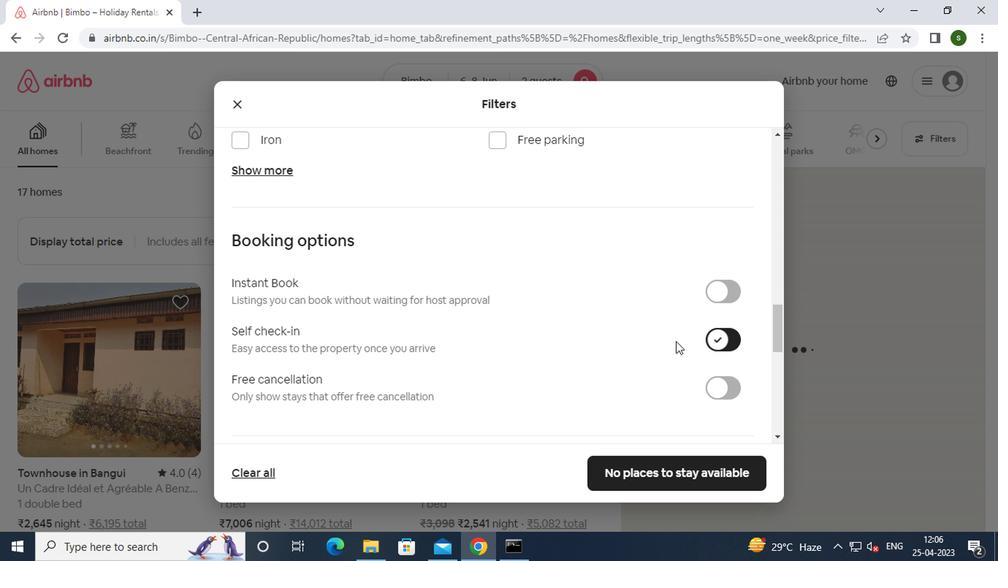 
Action: Mouse scrolled (599, 317) with delta (0, 0)
Screenshot: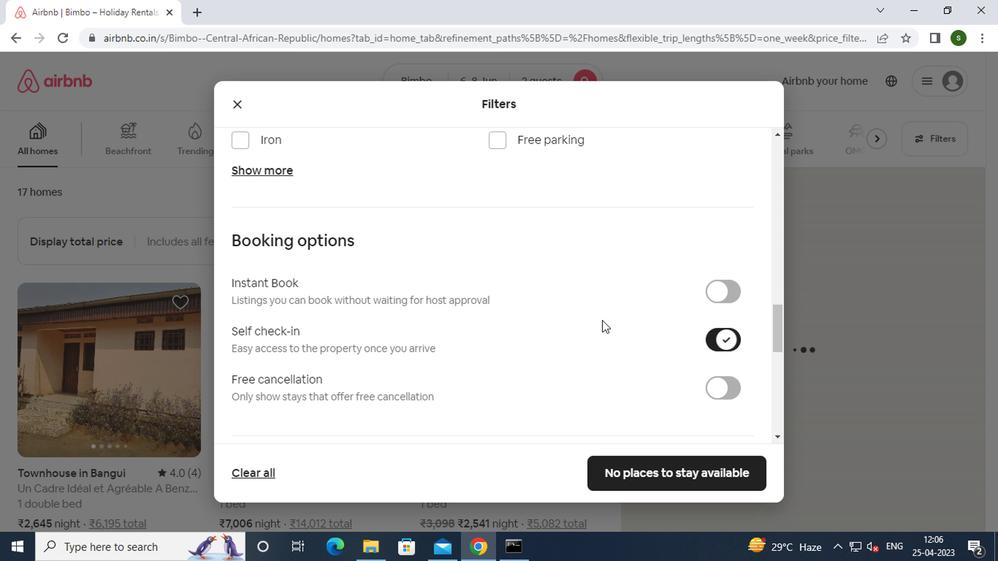 
Action: Mouse scrolled (599, 317) with delta (0, 0)
Screenshot: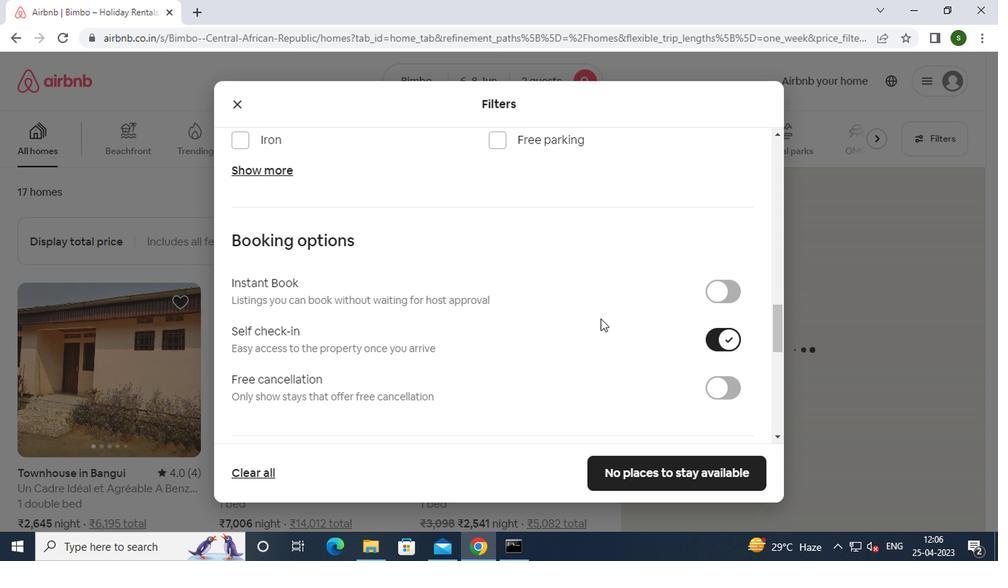 
Action: Mouse scrolled (599, 317) with delta (0, 0)
Screenshot: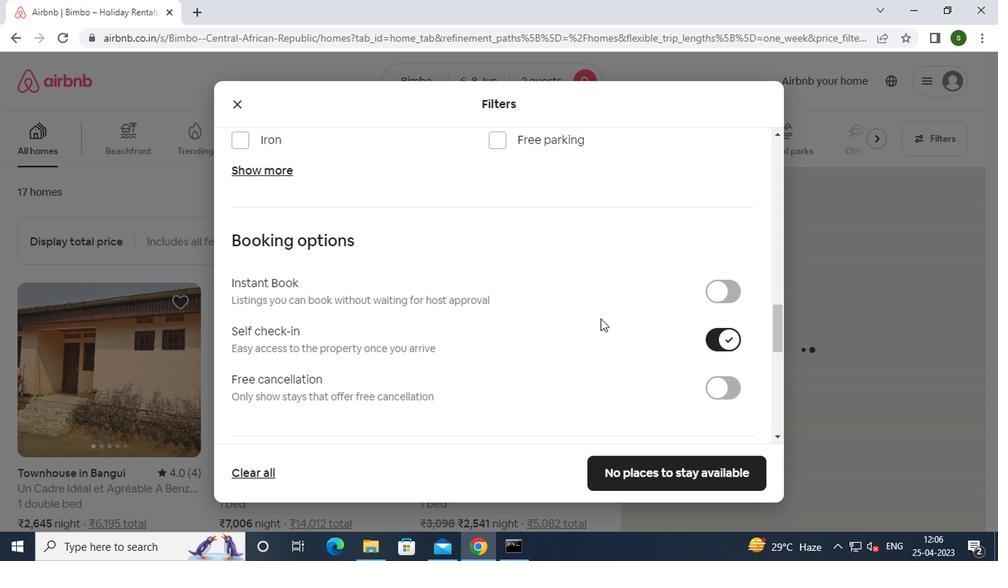 
Action: Mouse scrolled (599, 317) with delta (0, 0)
Screenshot: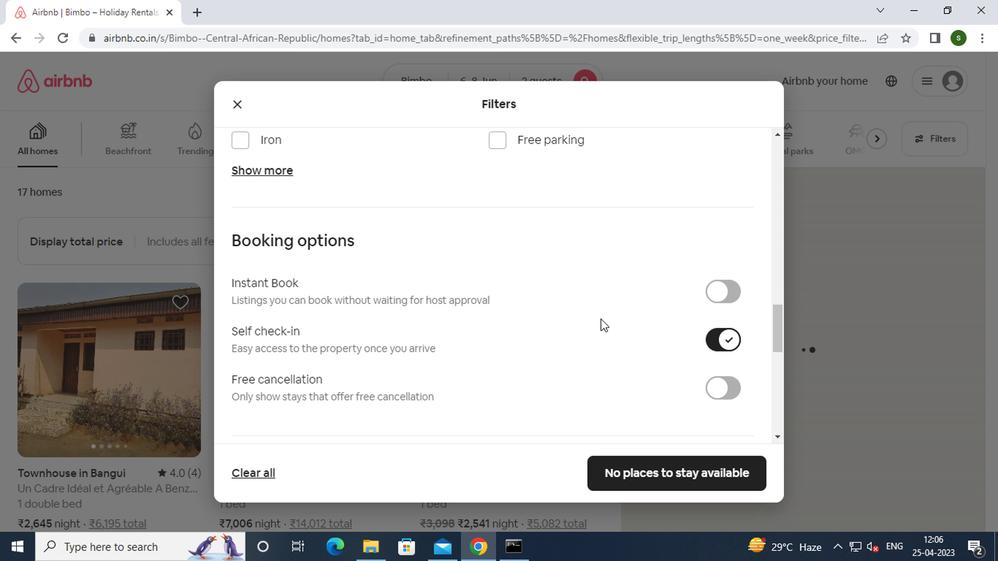 
Action: Mouse scrolled (599, 317) with delta (0, 0)
Screenshot: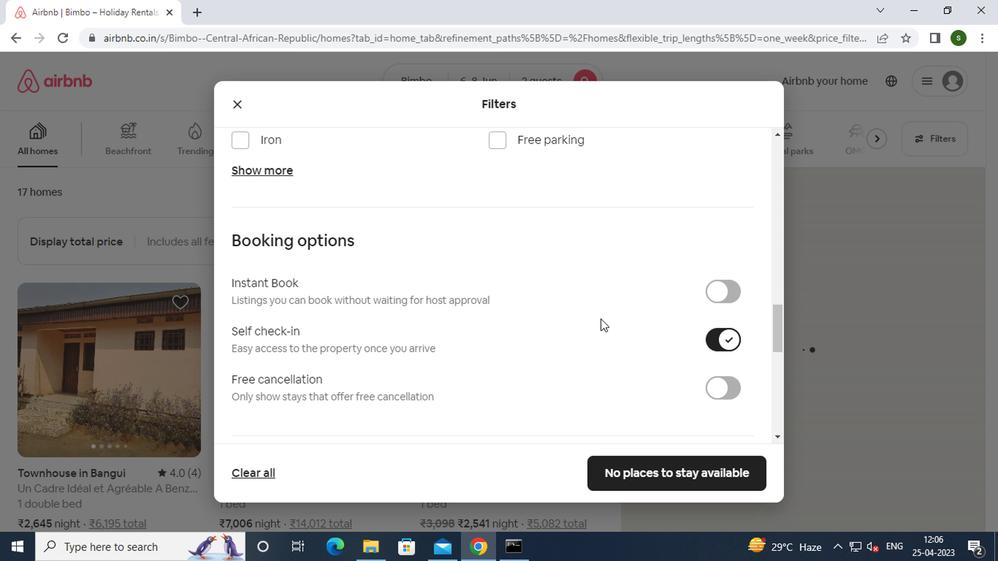 
Action: Mouse scrolled (599, 317) with delta (0, 0)
Screenshot: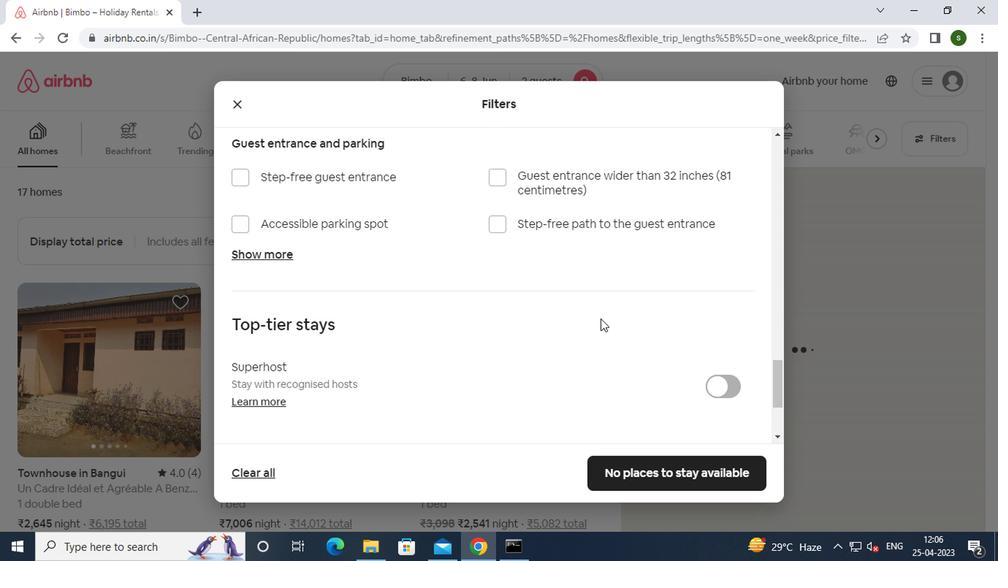 
Action: Mouse scrolled (599, 317) with delta (0, 0)
Screenshot: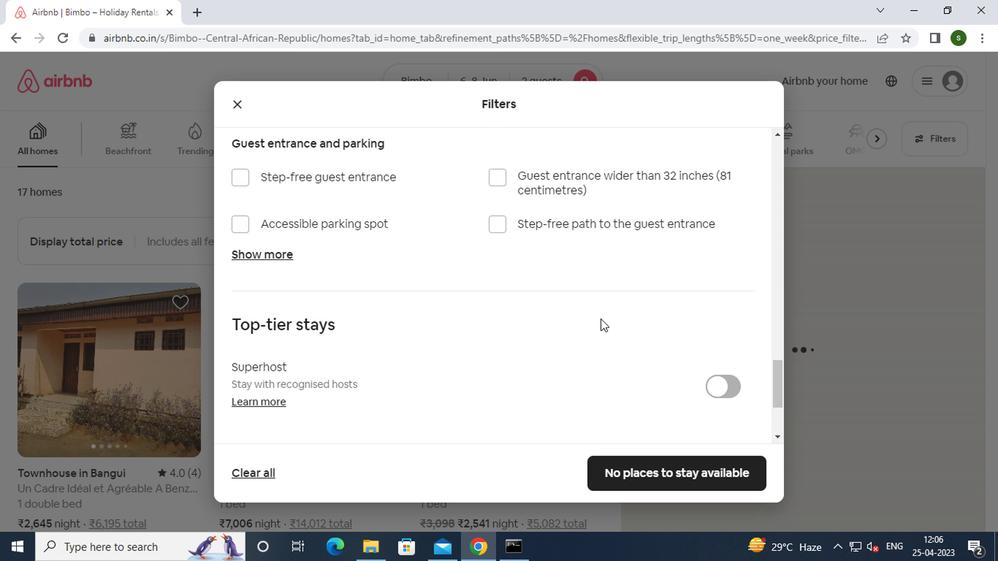 
Action: Mouse scrolled (599, 317) with delta (0, 0)
Screenshot: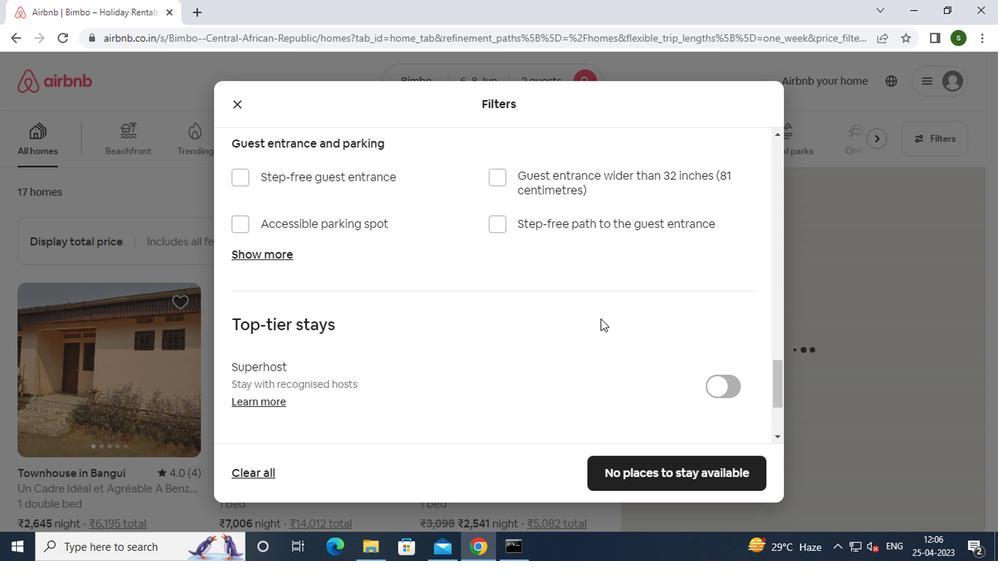
Action: Mouse scrolled (599, 317) with delta (0, 0)
Screenshot: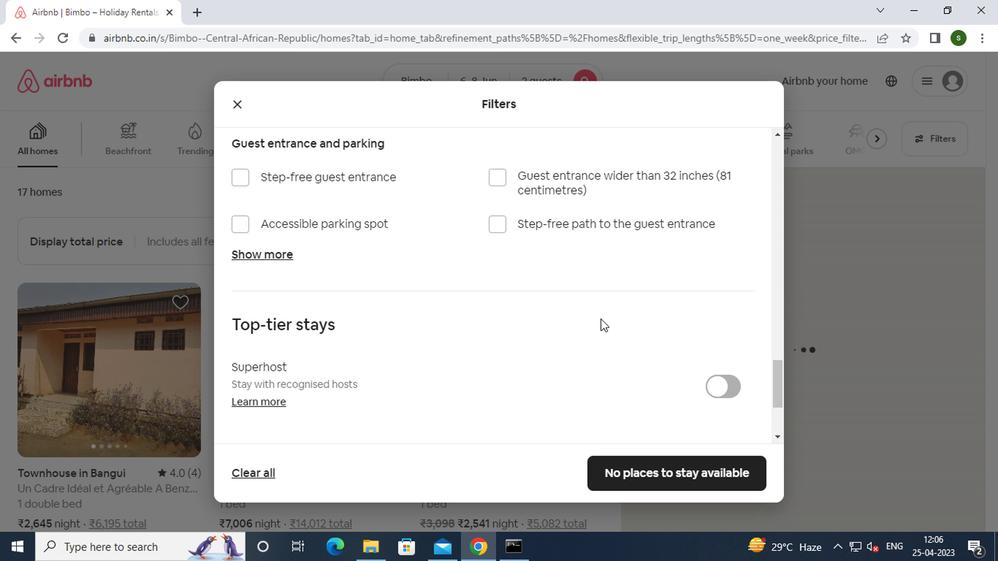 
Action: Mouse moved to (289, 366)
Screenshot: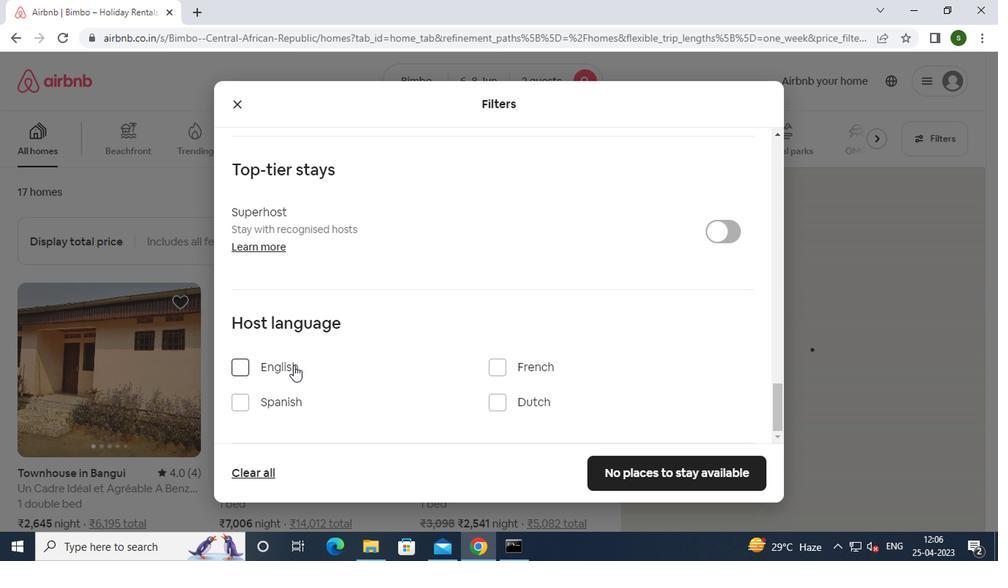 
Action: Mouse pressed left at (289, 366)
Screenshot: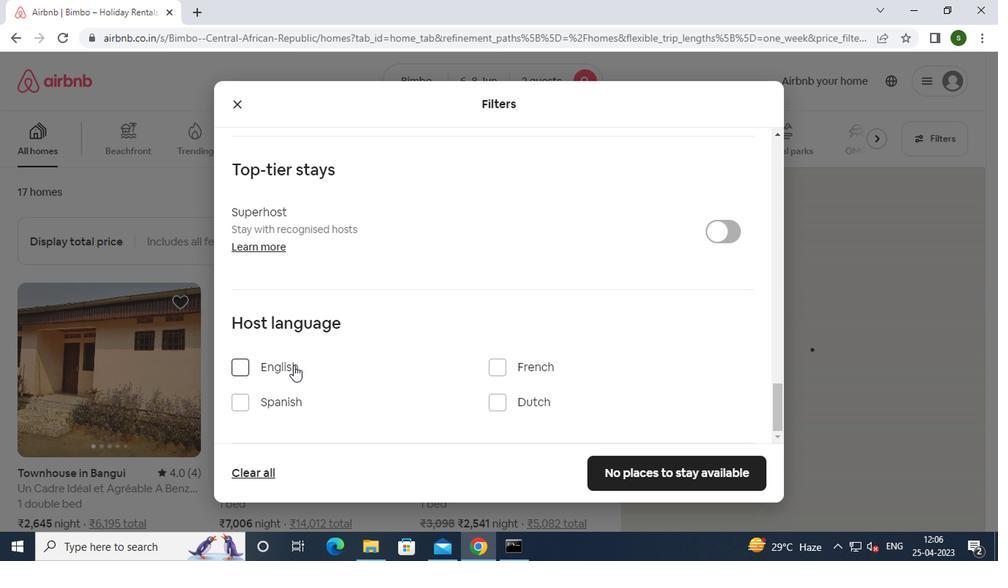 
Action: Mouse moved to (627, 472)
Screenshot: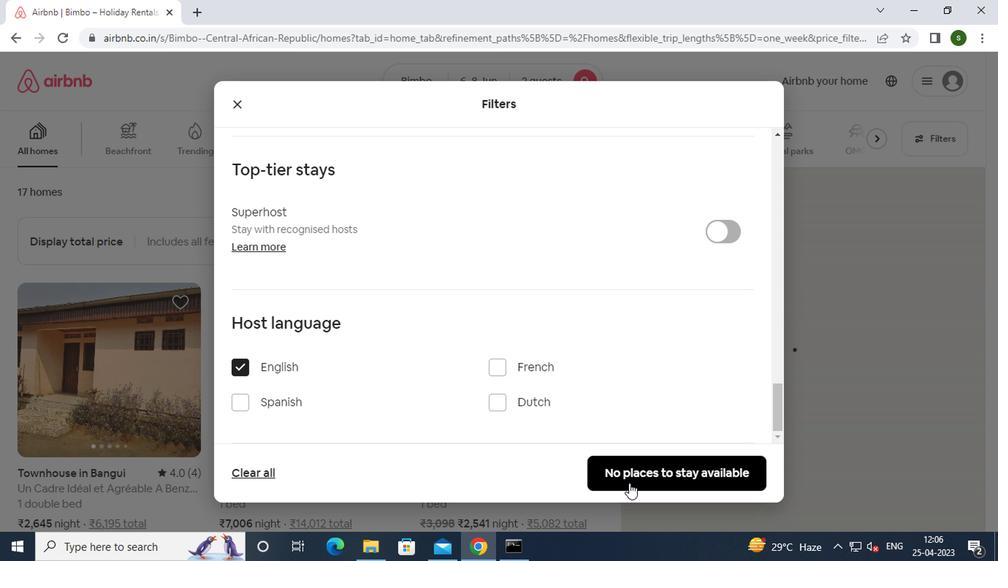 
Action: Mouse pressed left at (627, 472)
Screenshot: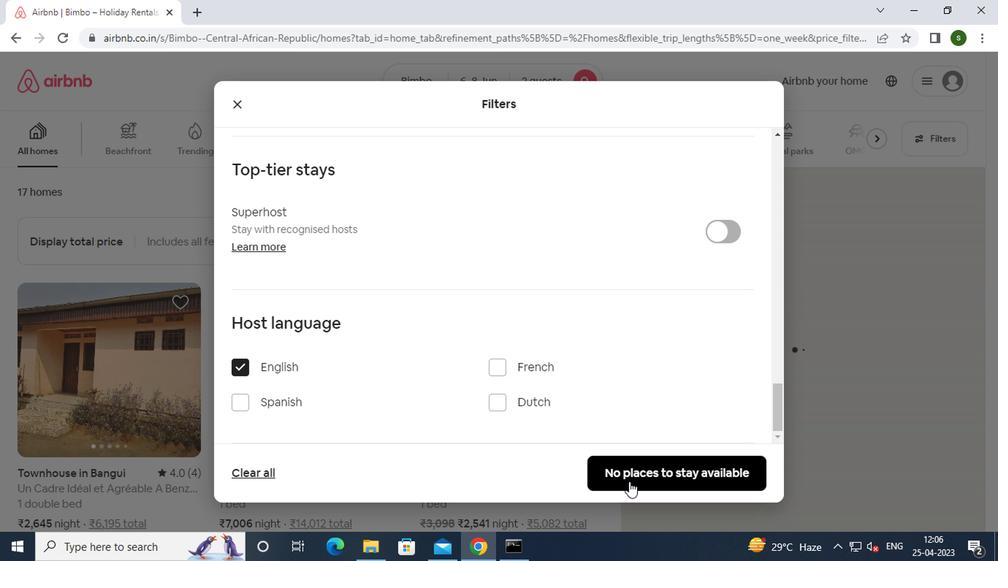 
Action: Mouse moved to (493, 376)
Screenshot: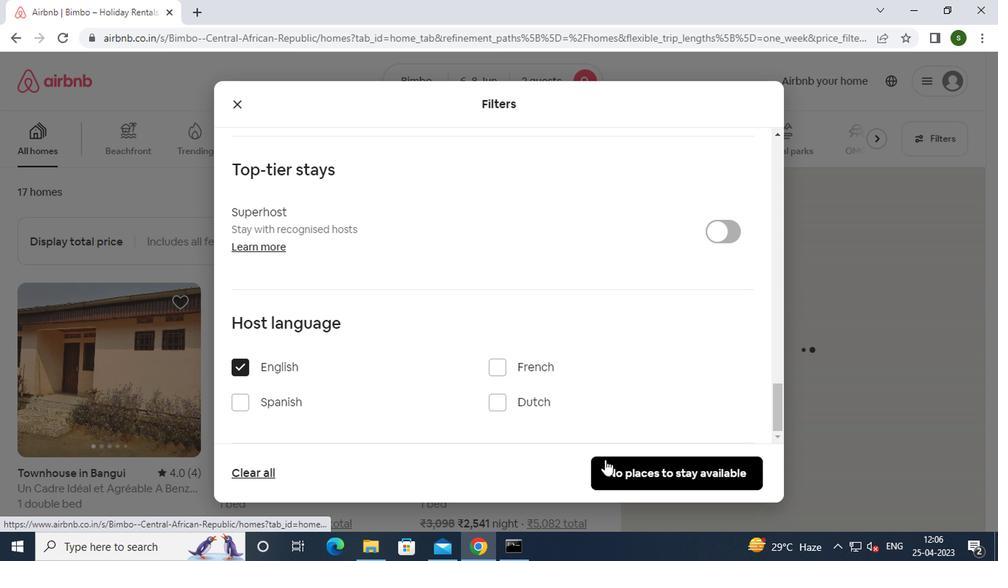 
